 Task: Search one way flight ticket for 2 adults, 4 children and 1 infant on lap in business from Bethel: Bethel Airport(also Seebethel Seaplane Base) to Wilmington: Wilmington International Airport on 8-6-2023. Choice of flights is JetBlue. Price is upto 20000. Outbound departure time preference is 4:00.
Action: Mouse moved to (361, 302)
Screenshot: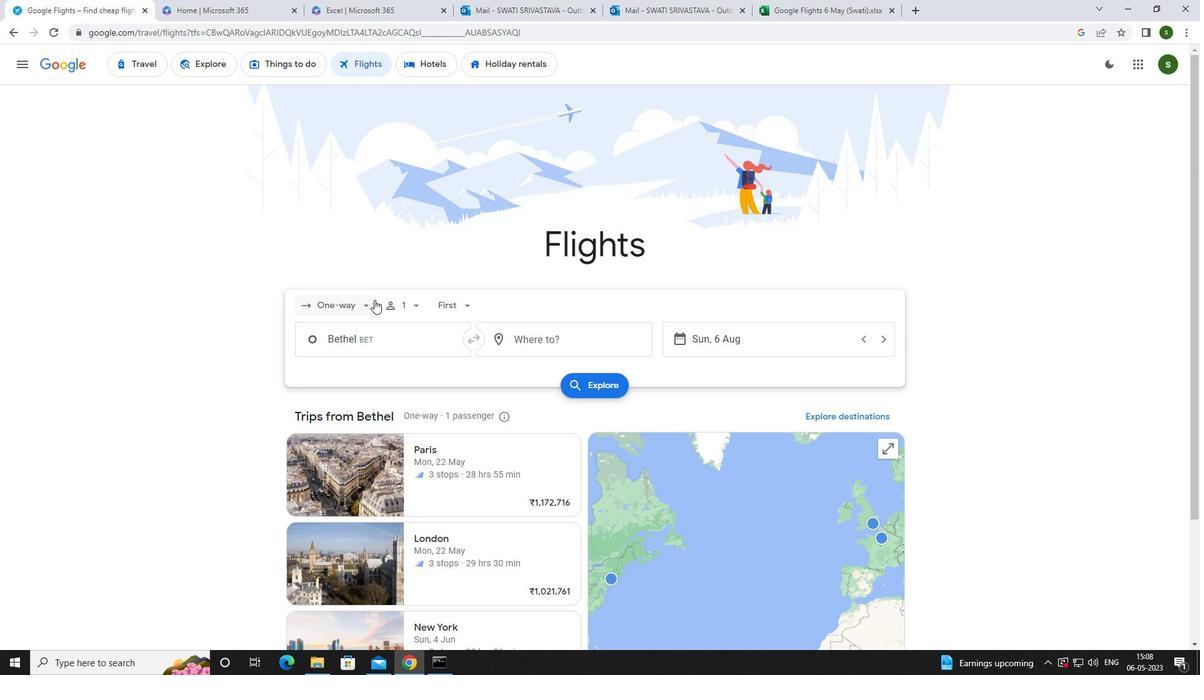 
Action: Mouse pressed left at (361, 302)
Screenshot: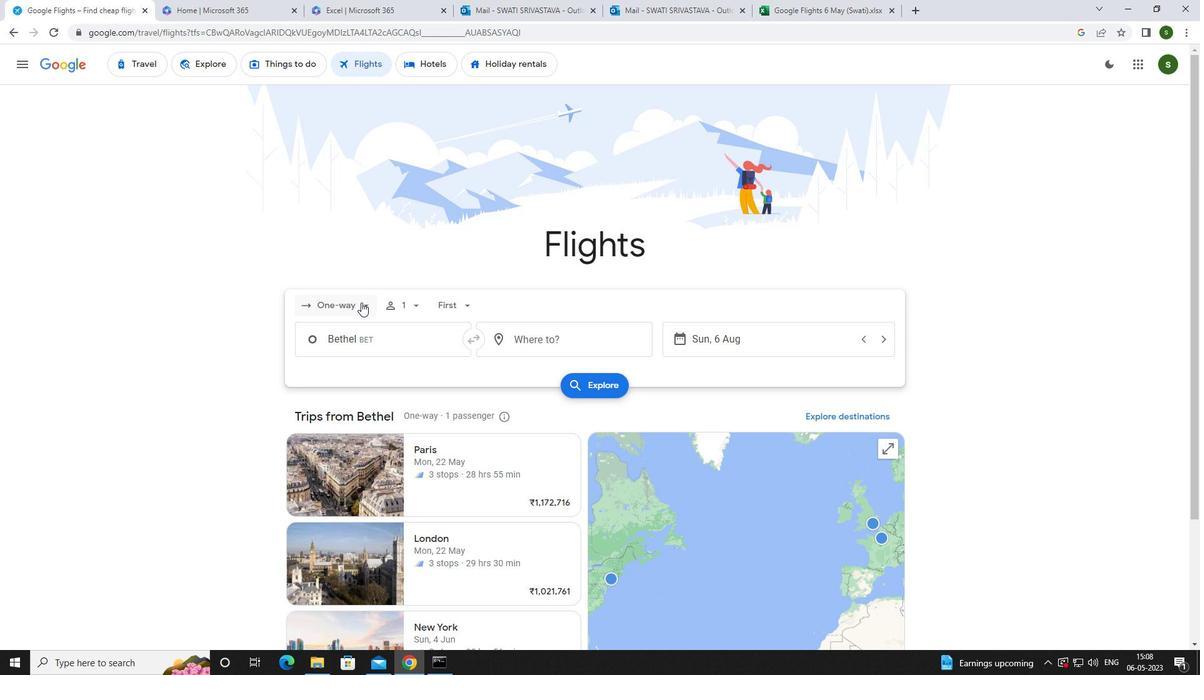 
Action: Mouse moved to (357, 363)
Screenshot: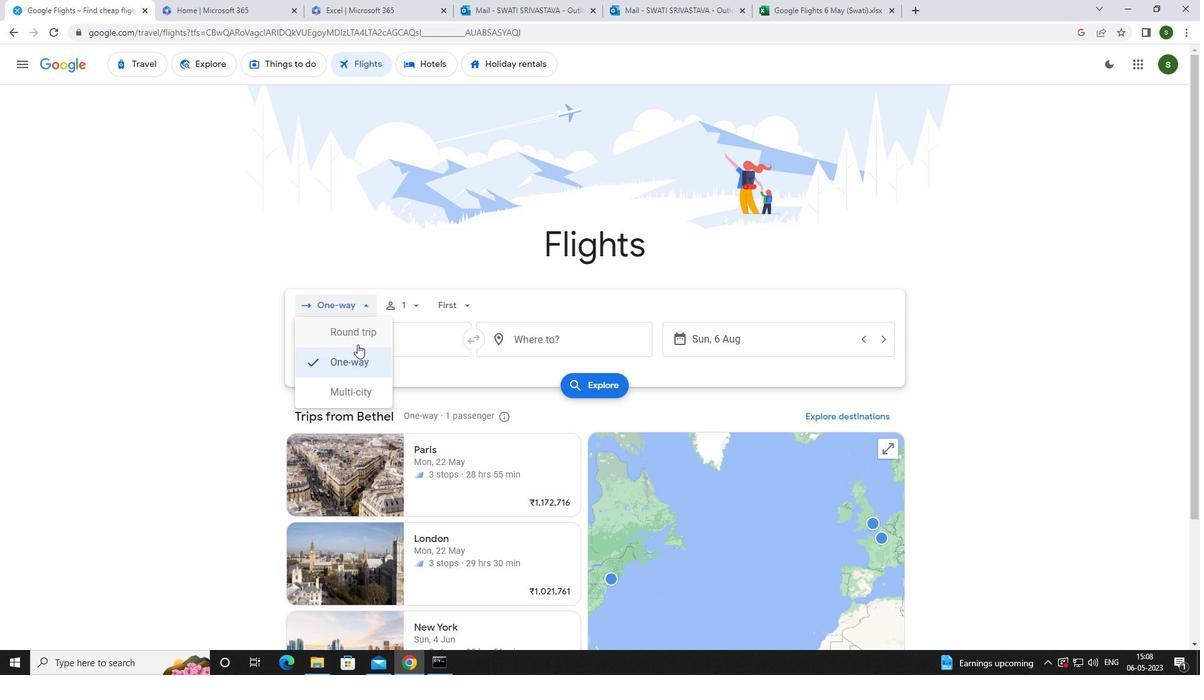 
Action: Mouse pressed left at (357, 363)
Screenshot: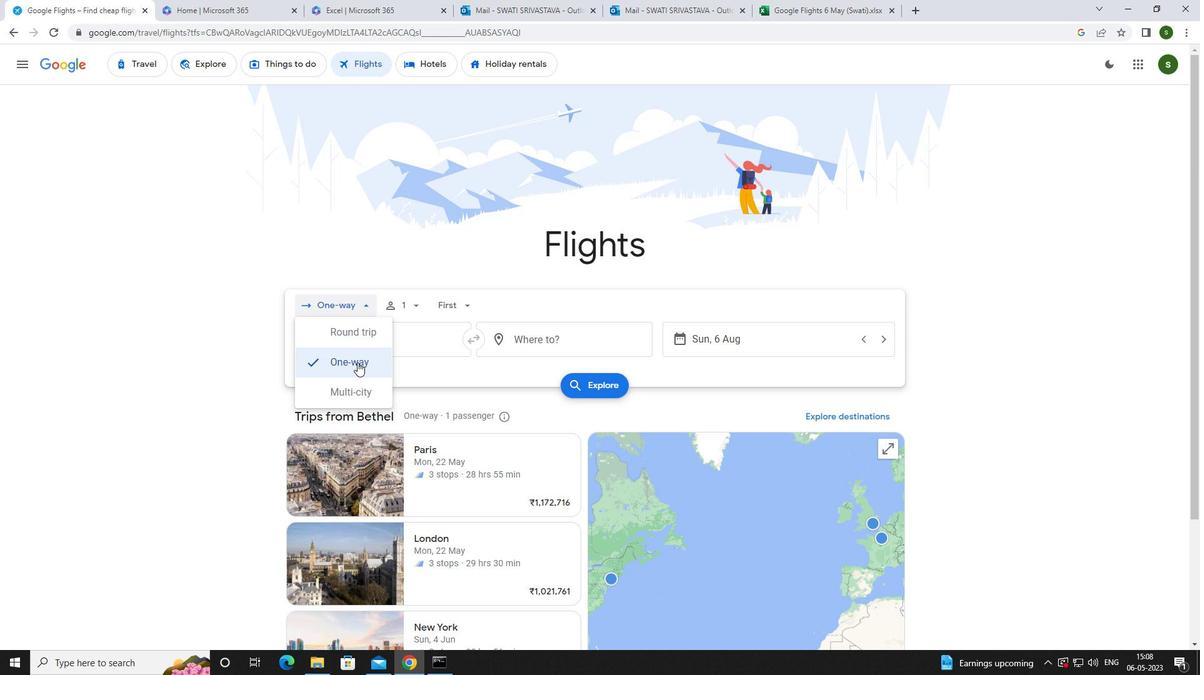 
Action: Mouse moved to (420, 308)
Screenshot: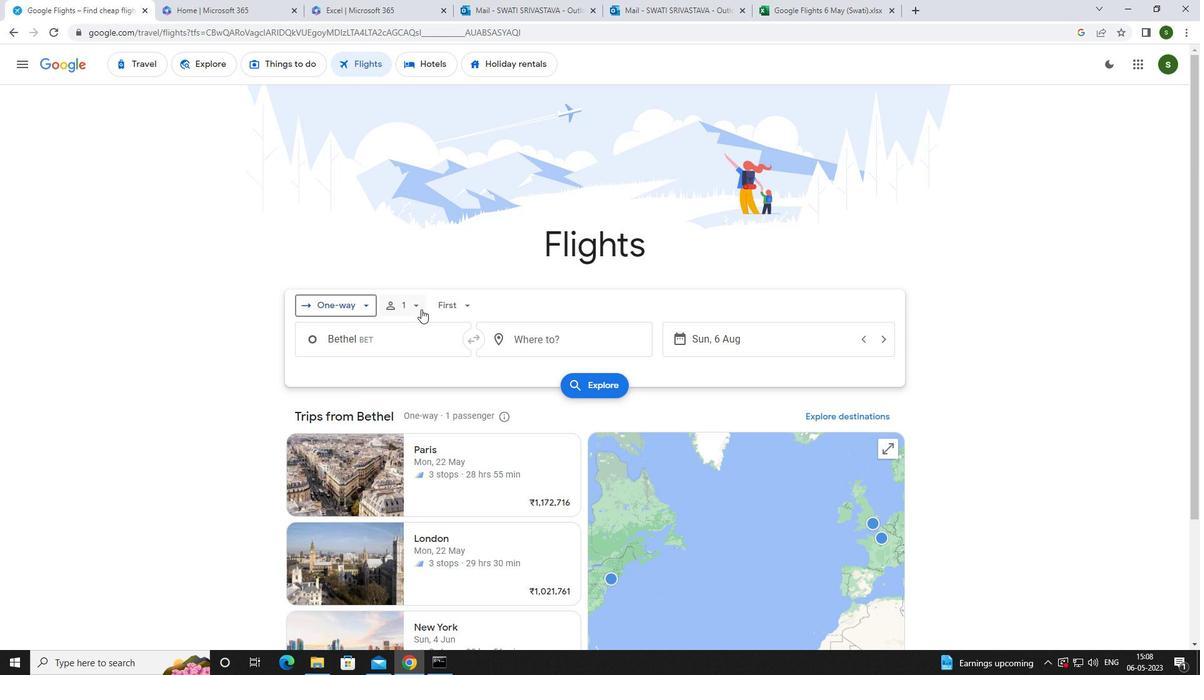 
Action: Mouse pressed left at (420, 308)
Screenshot: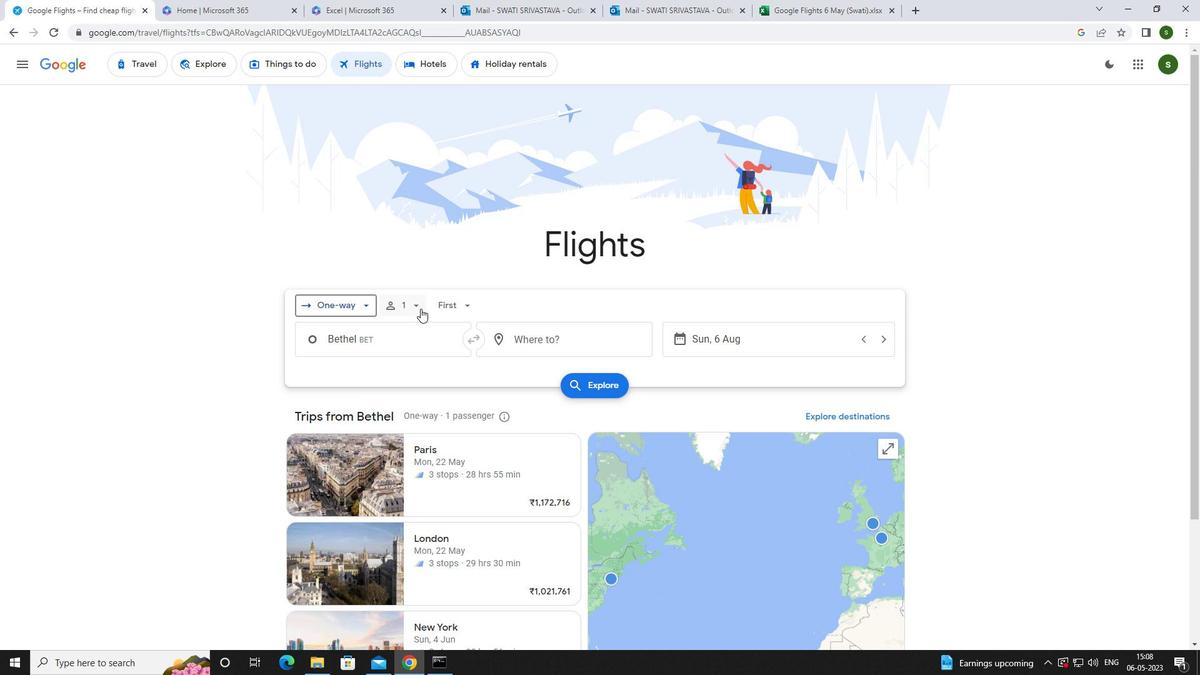 
Action: Mouse moved to (508, 335)
Screenshot: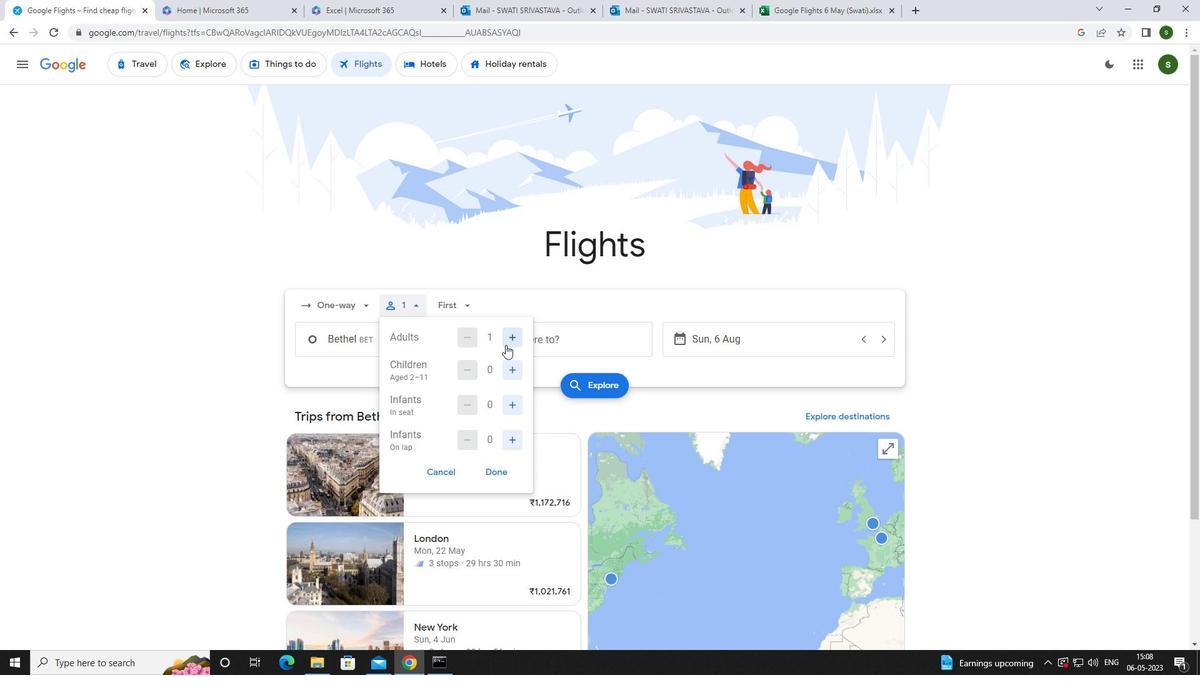 
Action: Mouse pressed left at (508, 335)
Screenshot: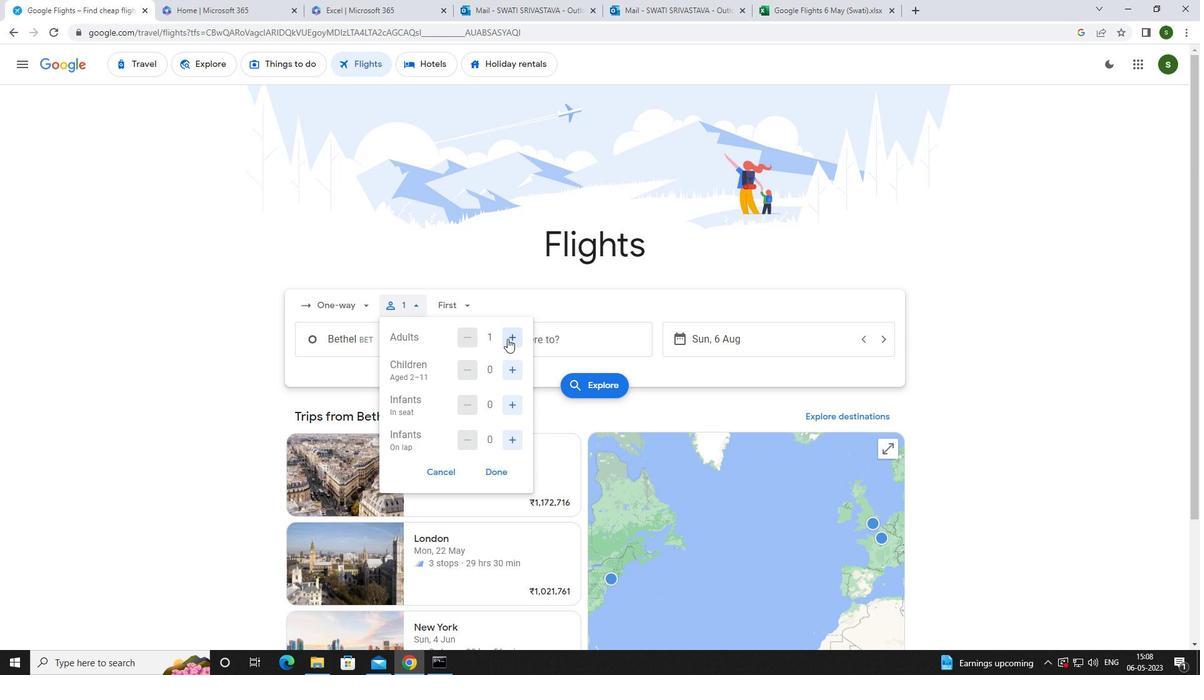 
Action: Mouse moved to (513, 364)
Screenshot: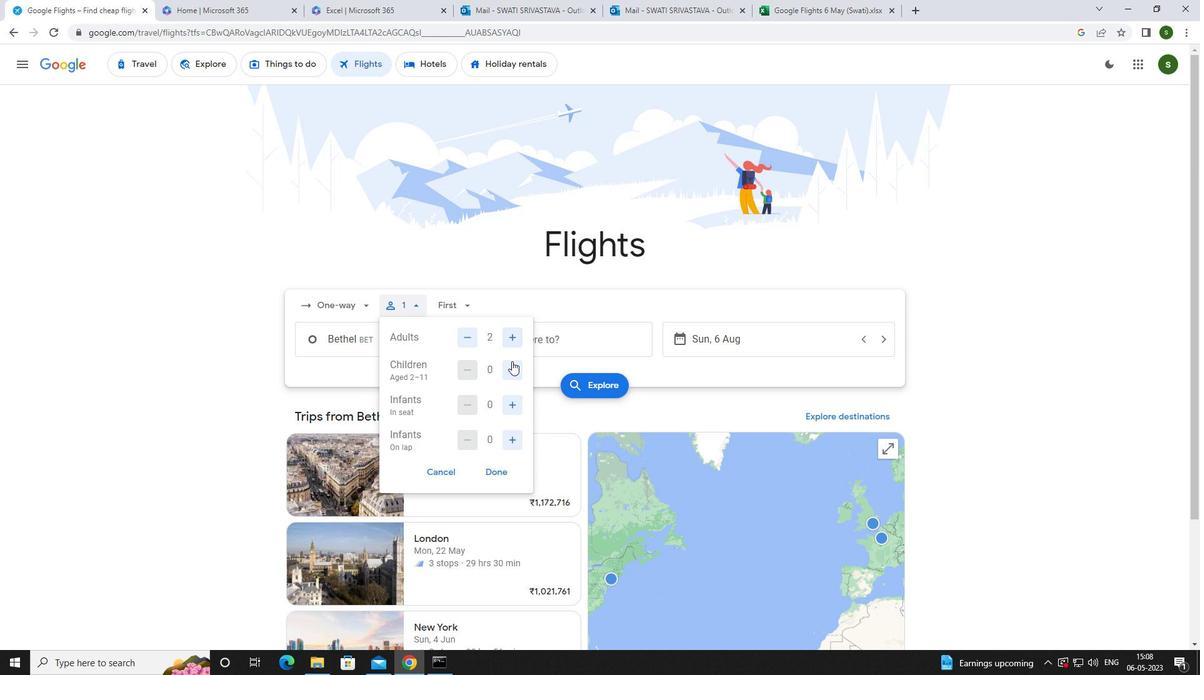 
Action: Mouse pressed left at (513, 364)
Screenshot: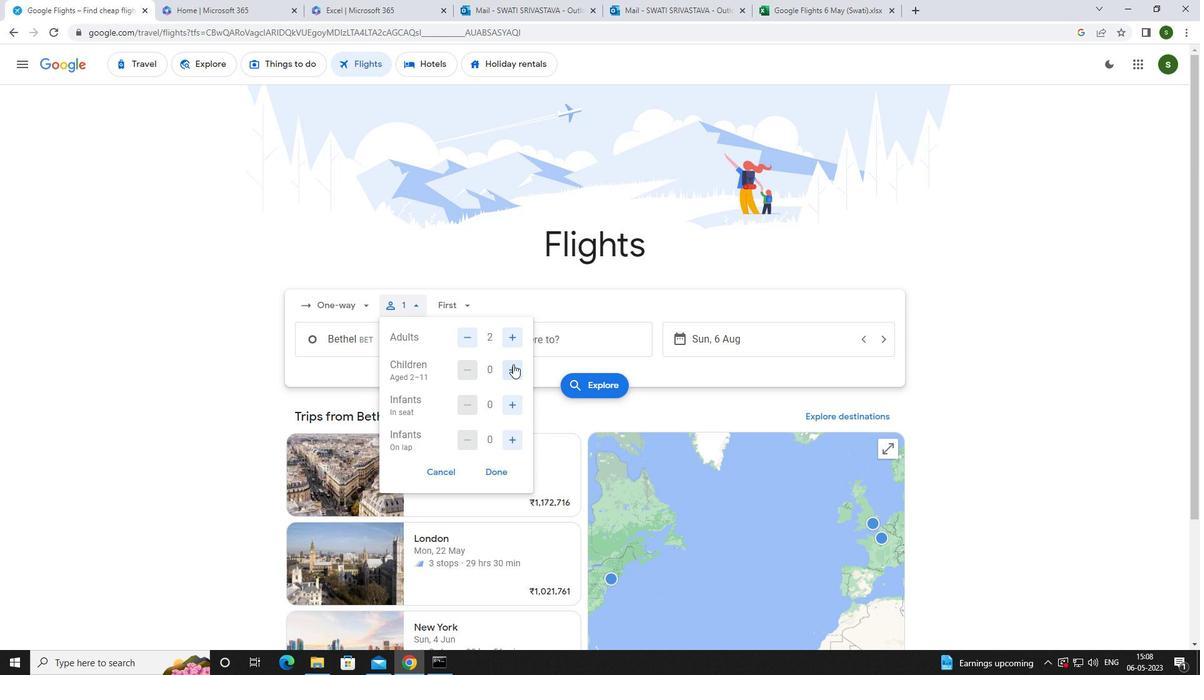
Action: Mouse pressed left at (513, 364)
Screenshot: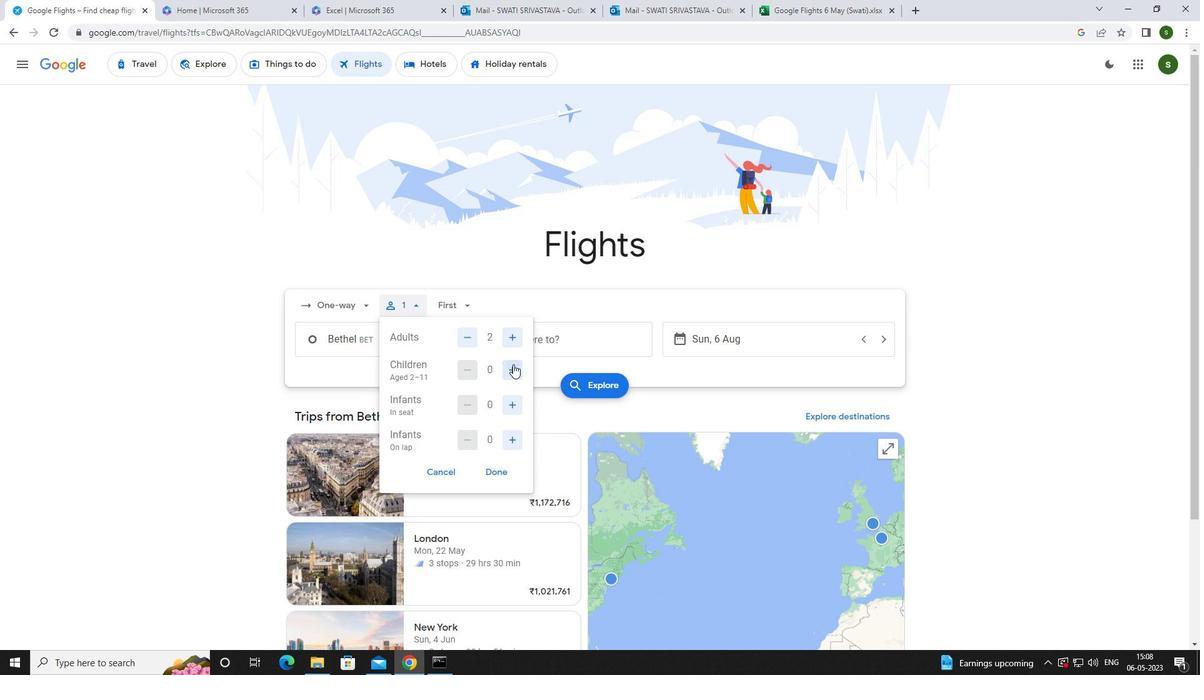 
Action: Mouse pressed left at (513, 364)
Screenshot: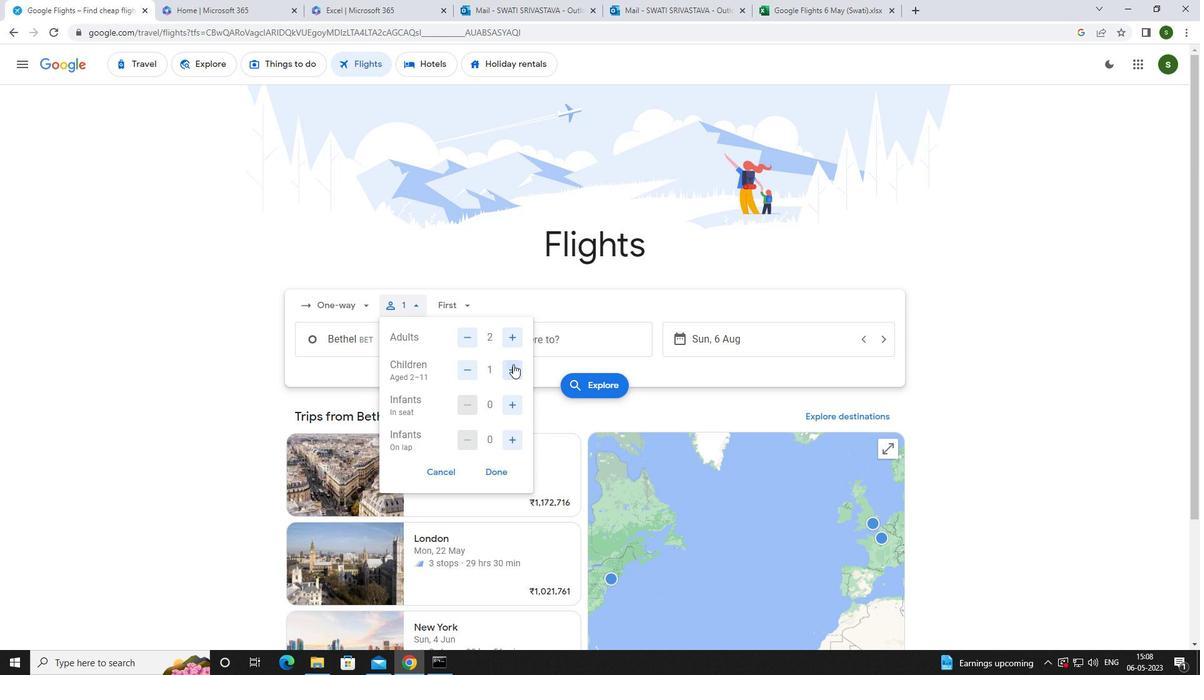 
Action: Mouse pressed left at (513, 364)
Screenshot: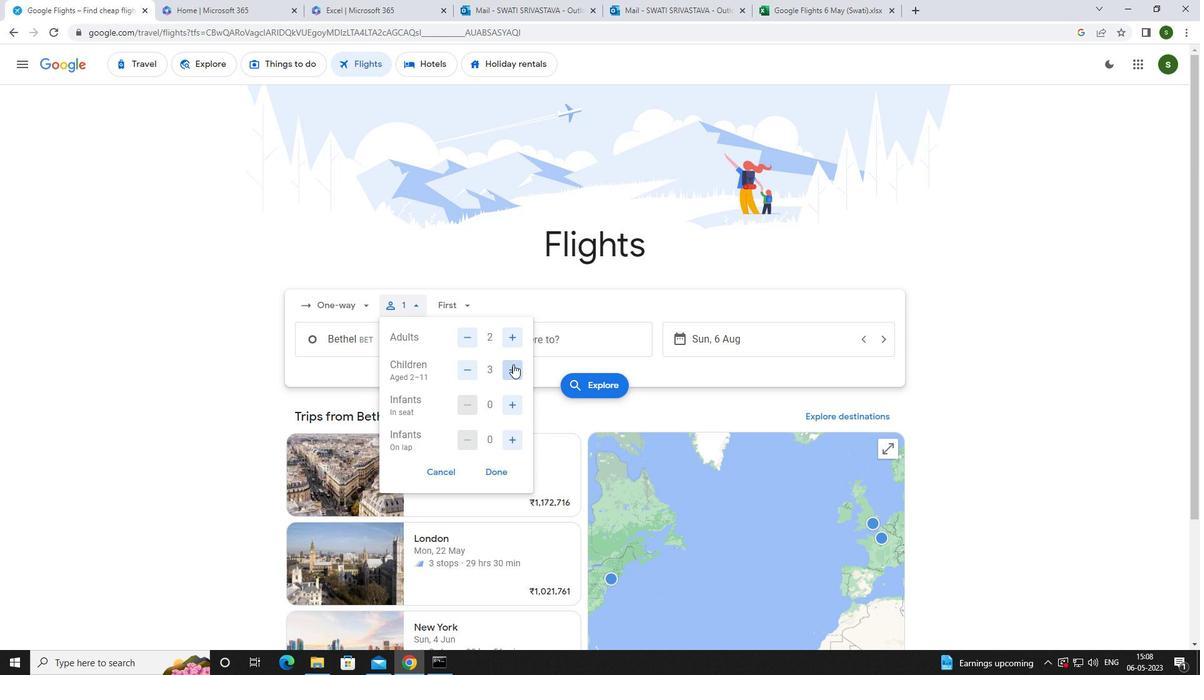 
Action: Mouse moved to (505, 437)
Screenshot: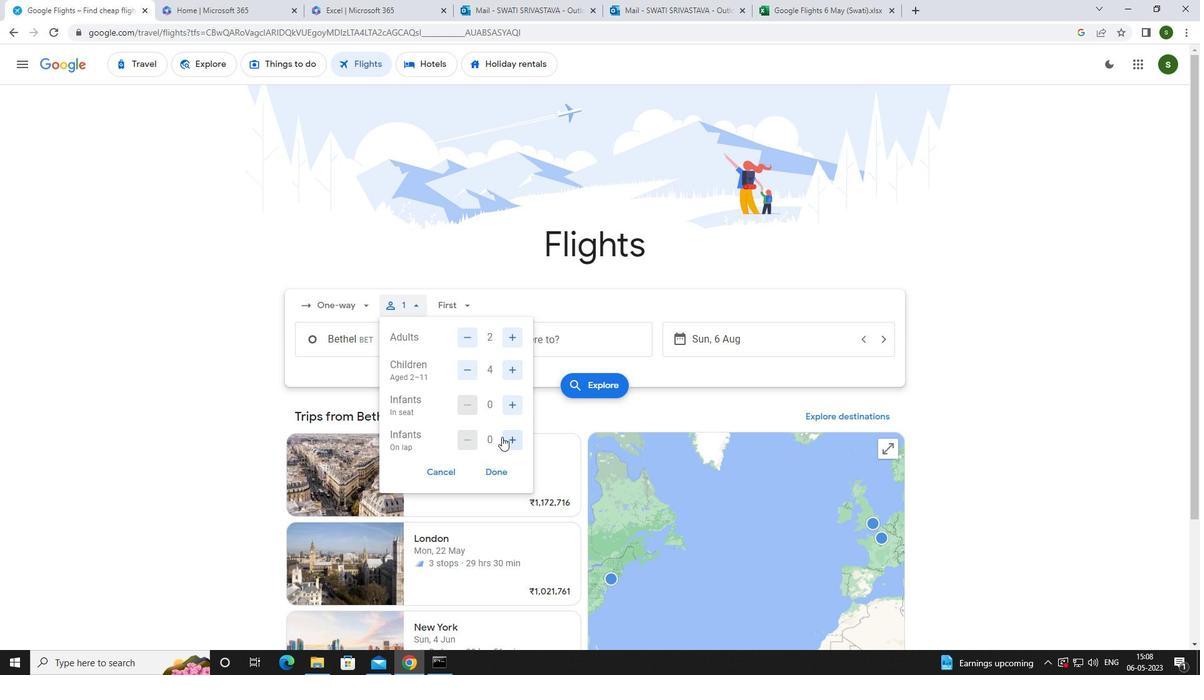 
Action: Mouse pressed left at (505, 437)
Screenshot: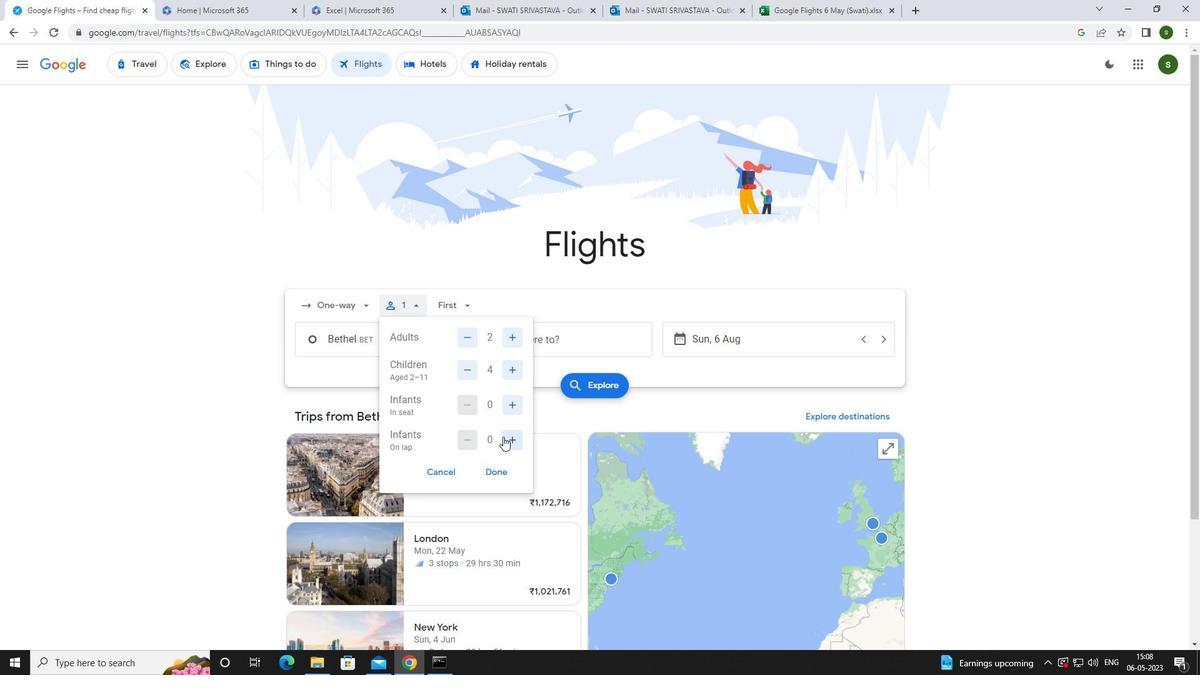 
Action: Mouse moved to (460, 305)
Screenshot: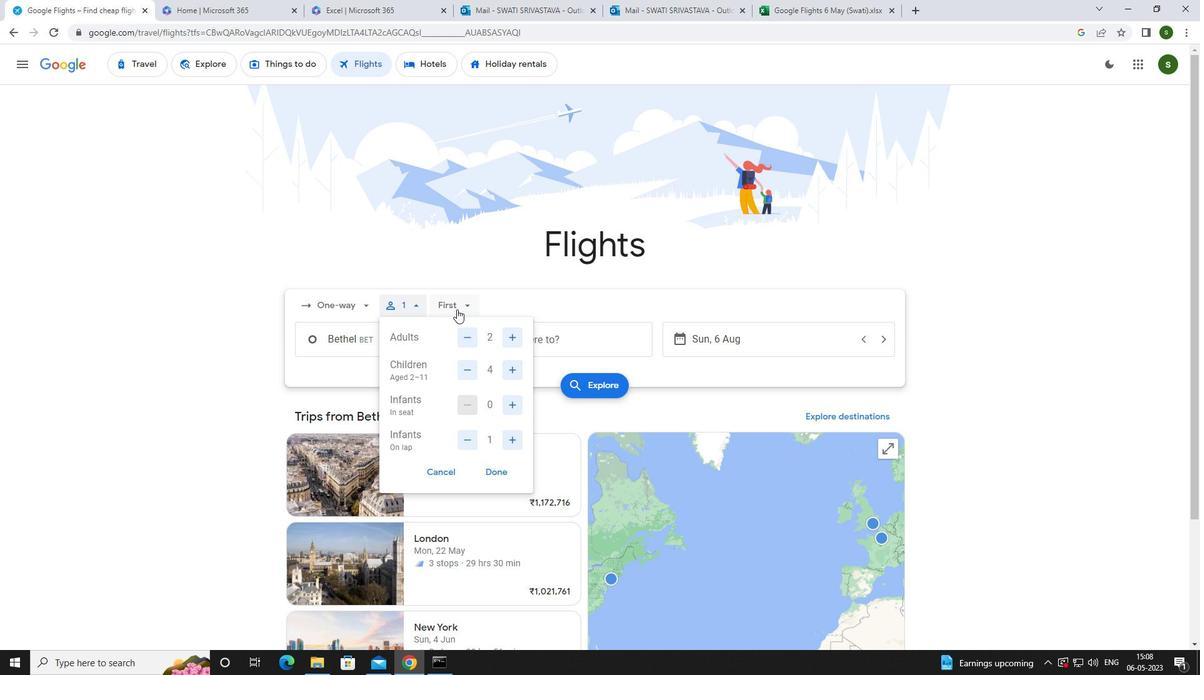 
Action: Mouse pressed left at (460, 305)
Screenshot: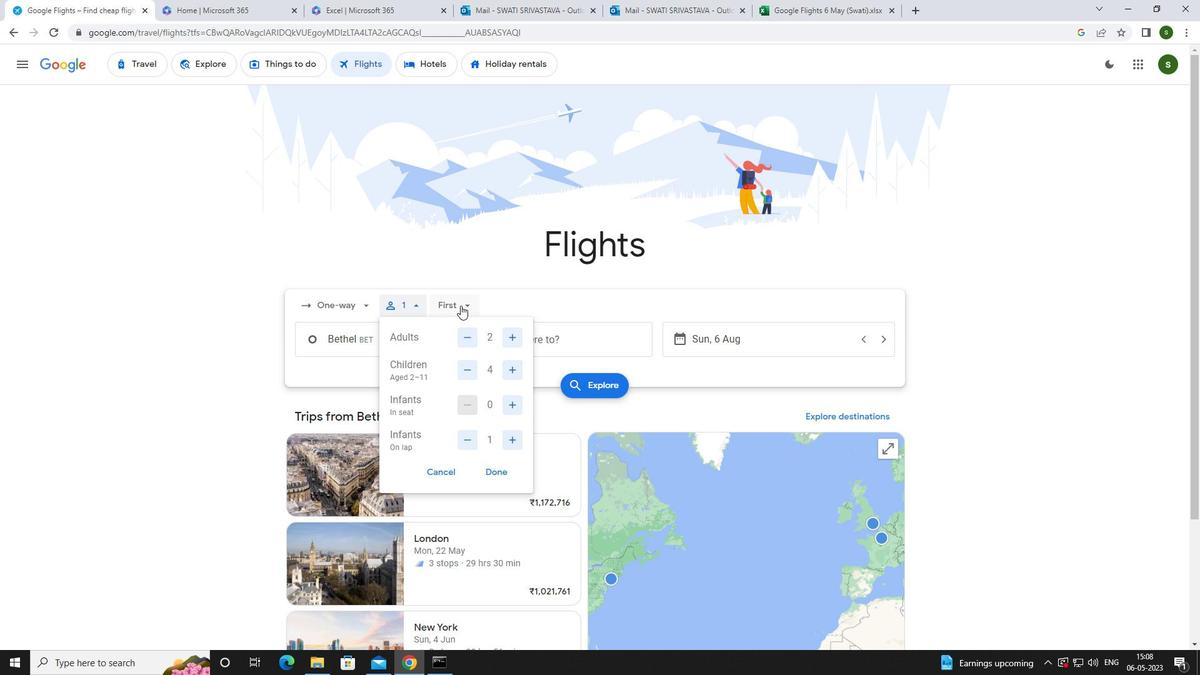 
Action: Mouse moved to (487, 392)
Screenshot: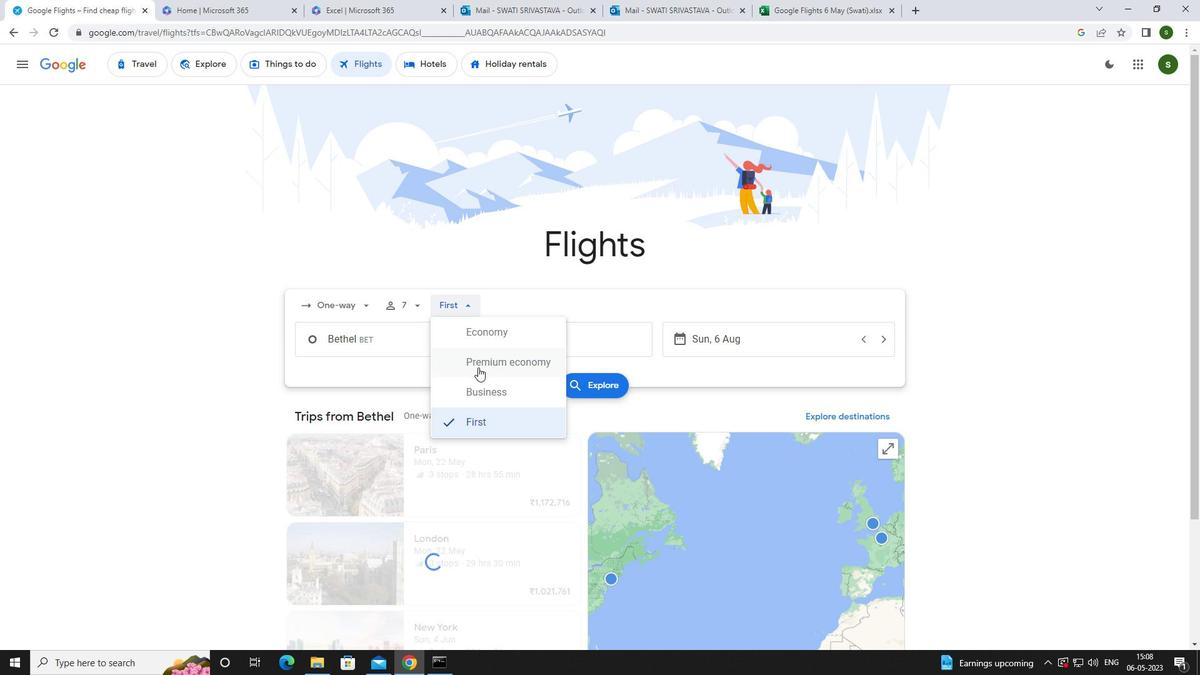 
Action: Mouse pressed left at (487, 392)
Screenshot: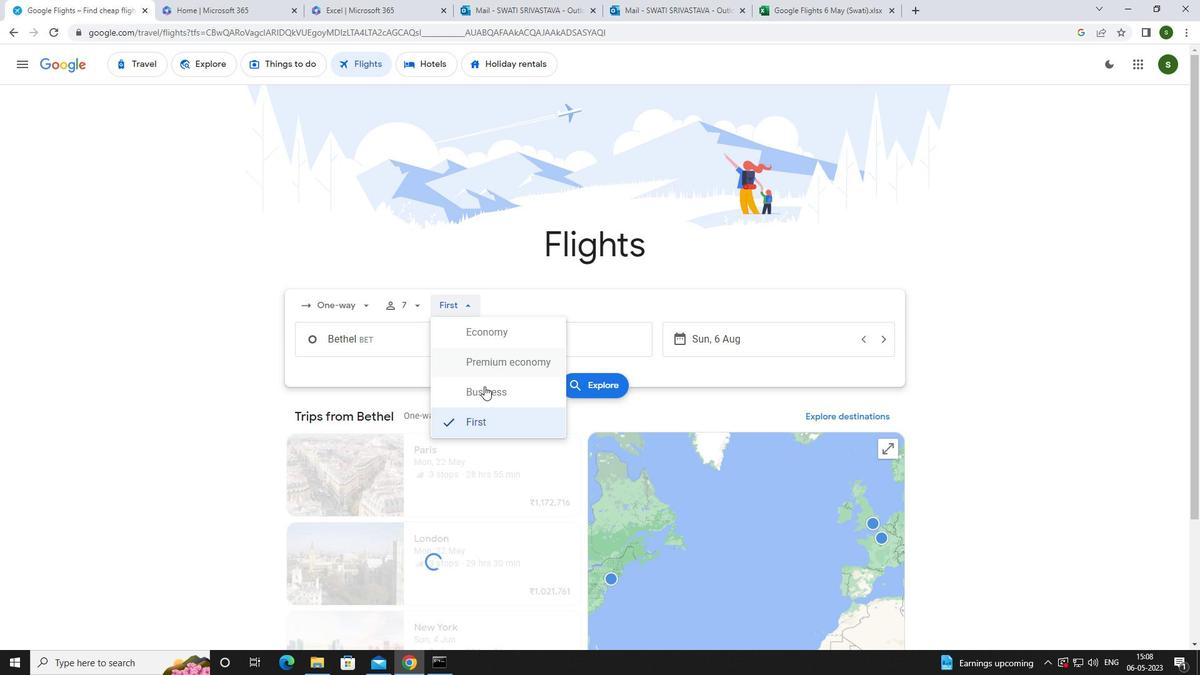
Action: Mouse moved to (433, 347)
Screenshot: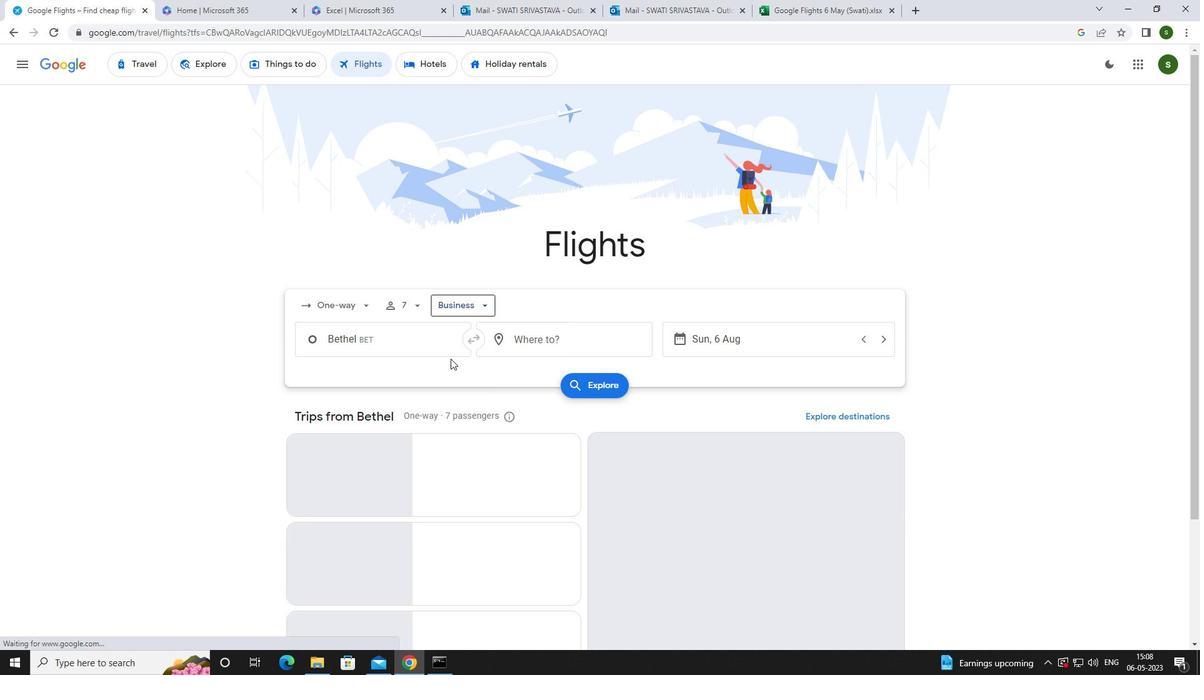 
Action: Mouse pressed left at (433, 347)
Screenshot: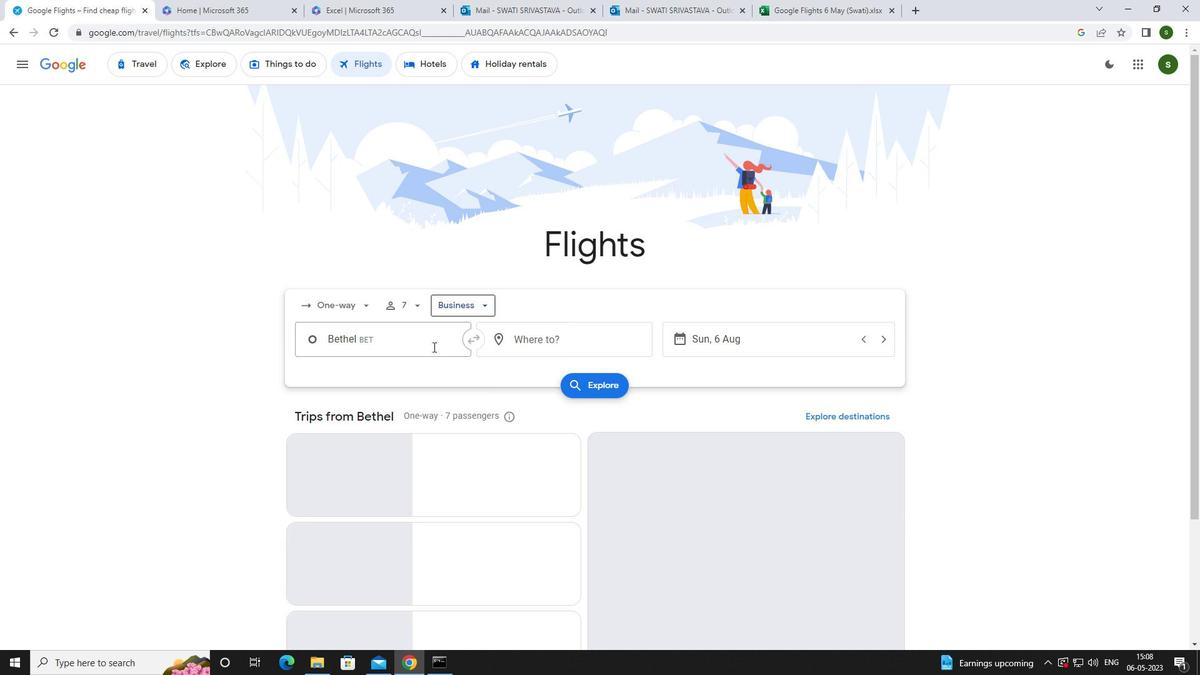 
Action: Mouse moved to (433, 340)
Screenshot: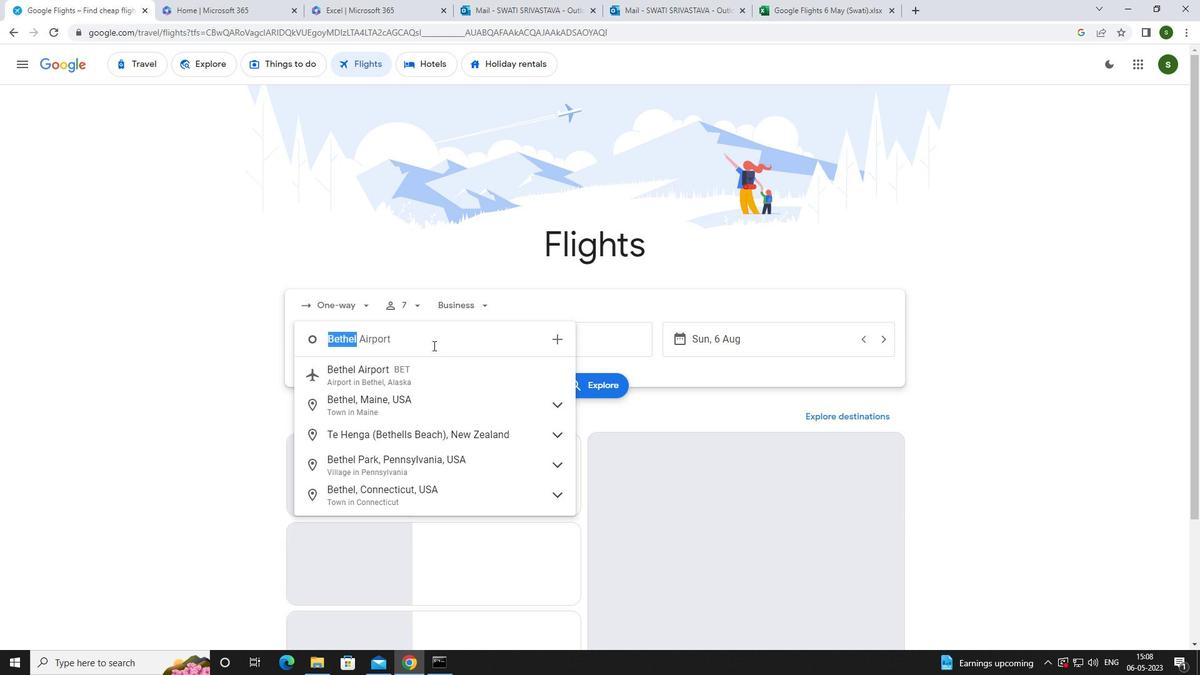 
Action: Key pressed <Key.caps_lock>b<Key.caps_lock>et
Screenshot: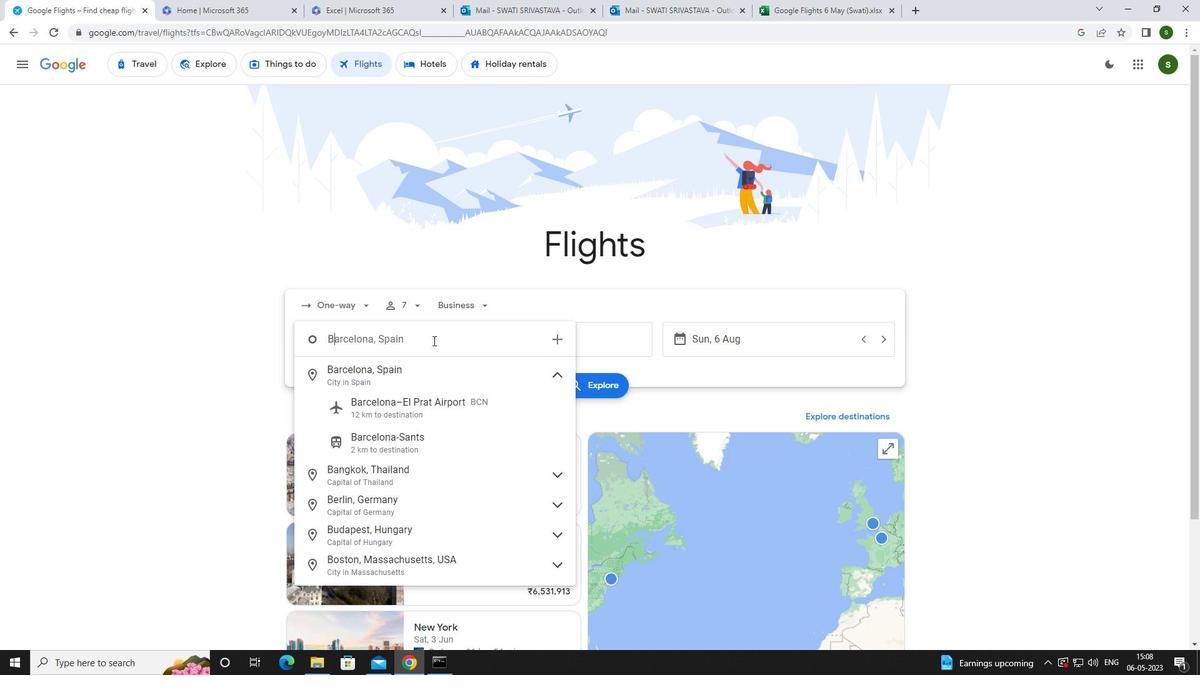 
Action: Mouse moved to (433, 340)
Screenshot: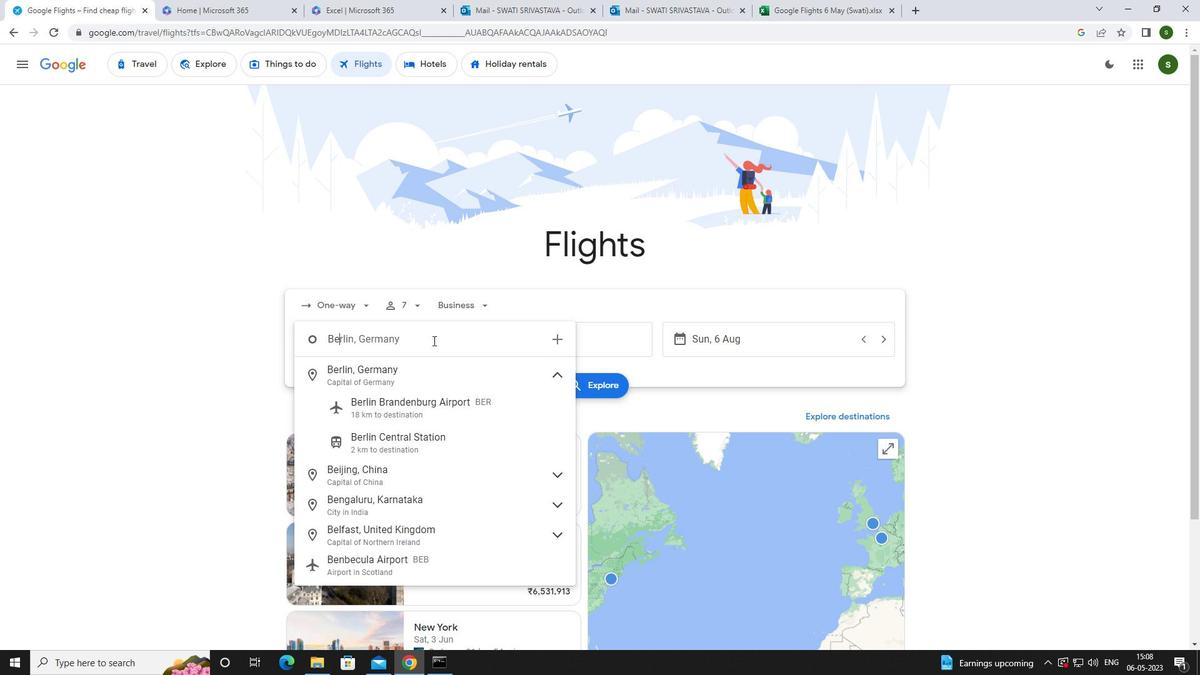 
Action: Key pressed hel
Screenshot: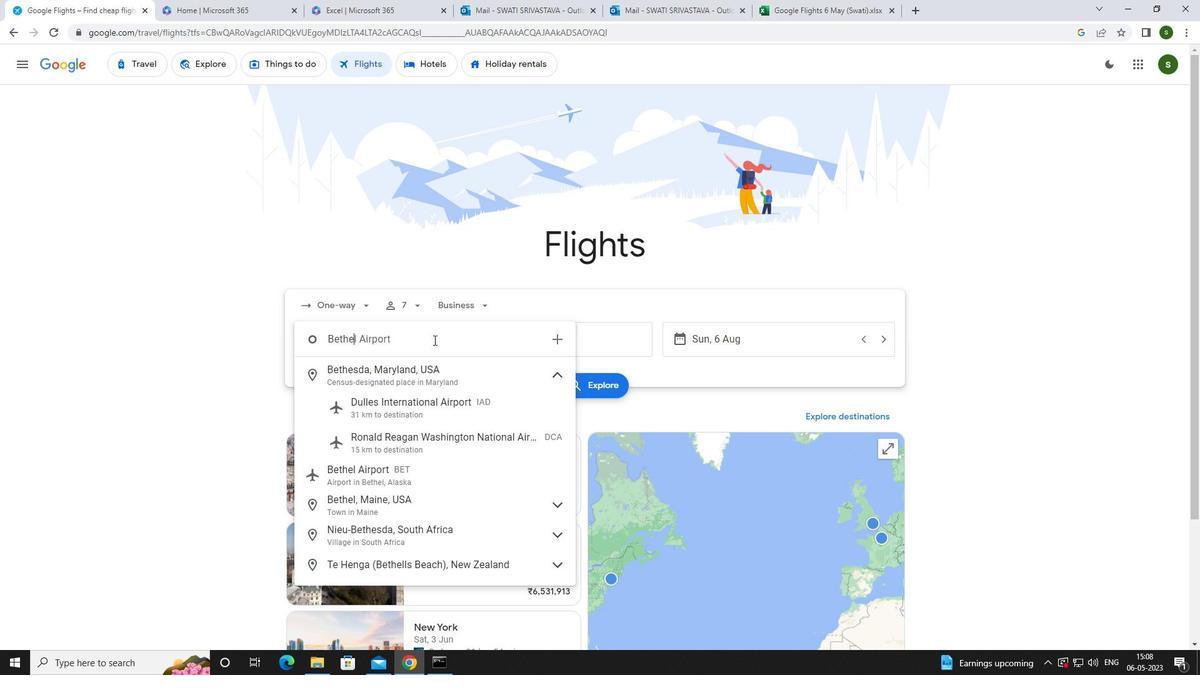
Action: Mouse moved to (449, 387)
Screenshot: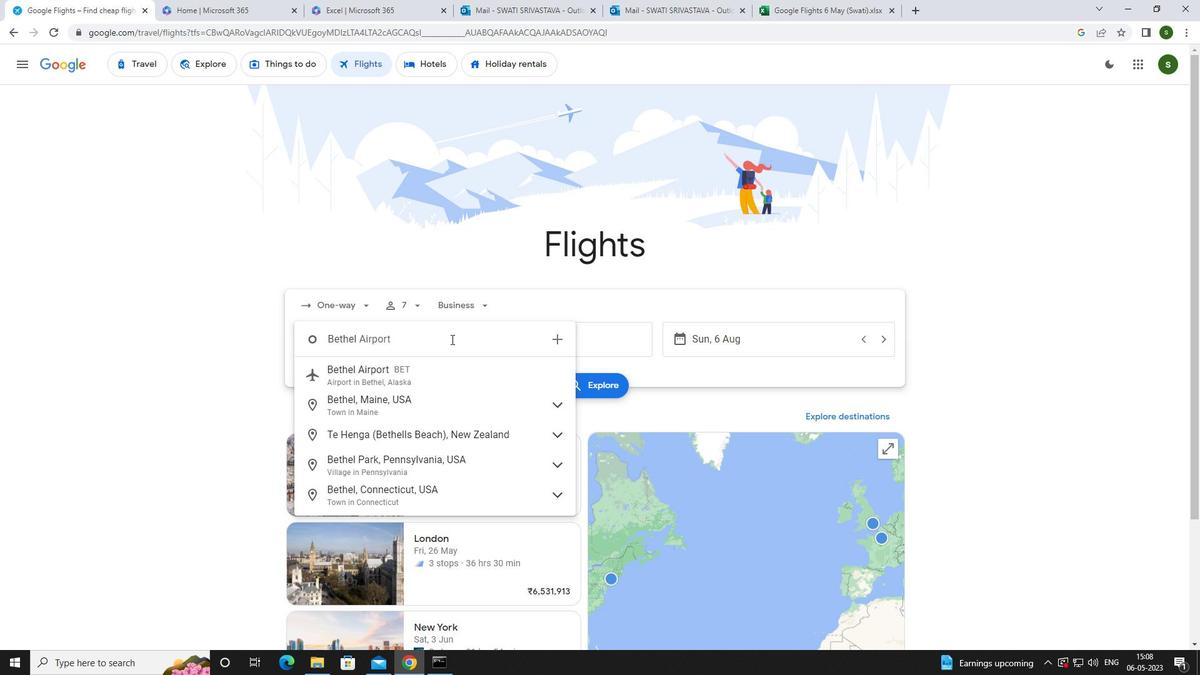 
Action: Mouse pressed left at (449, 387)
Screenshot: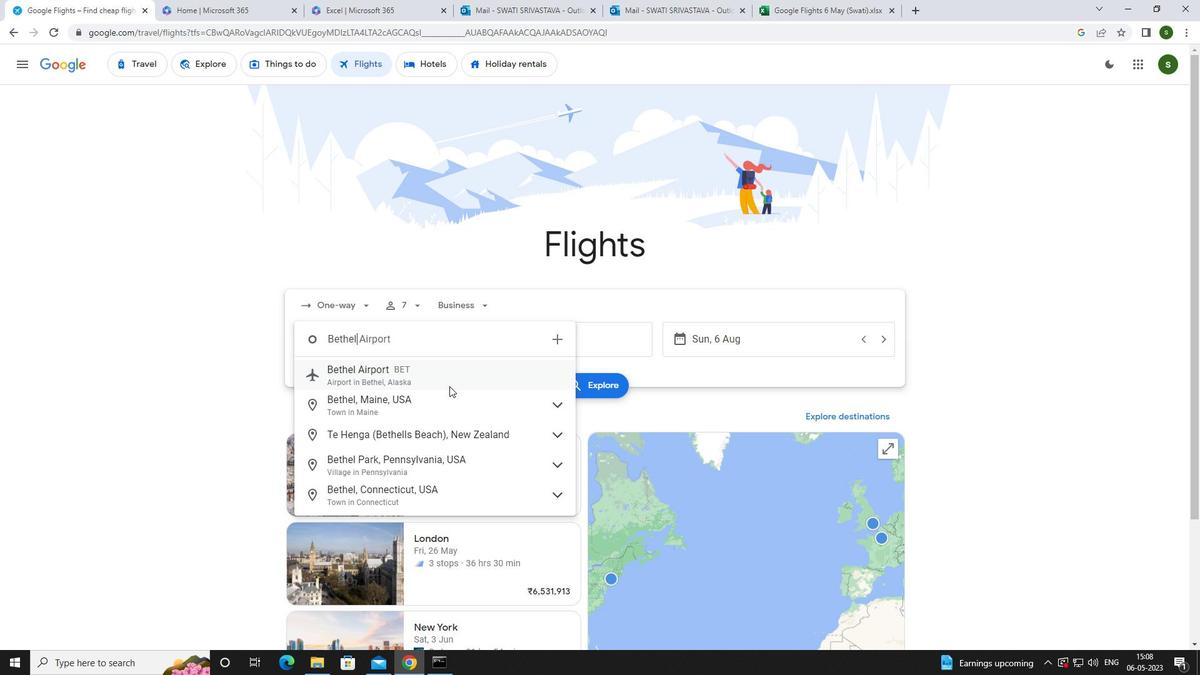 
Action: Mouse moved to (563, 349)
Screenshot: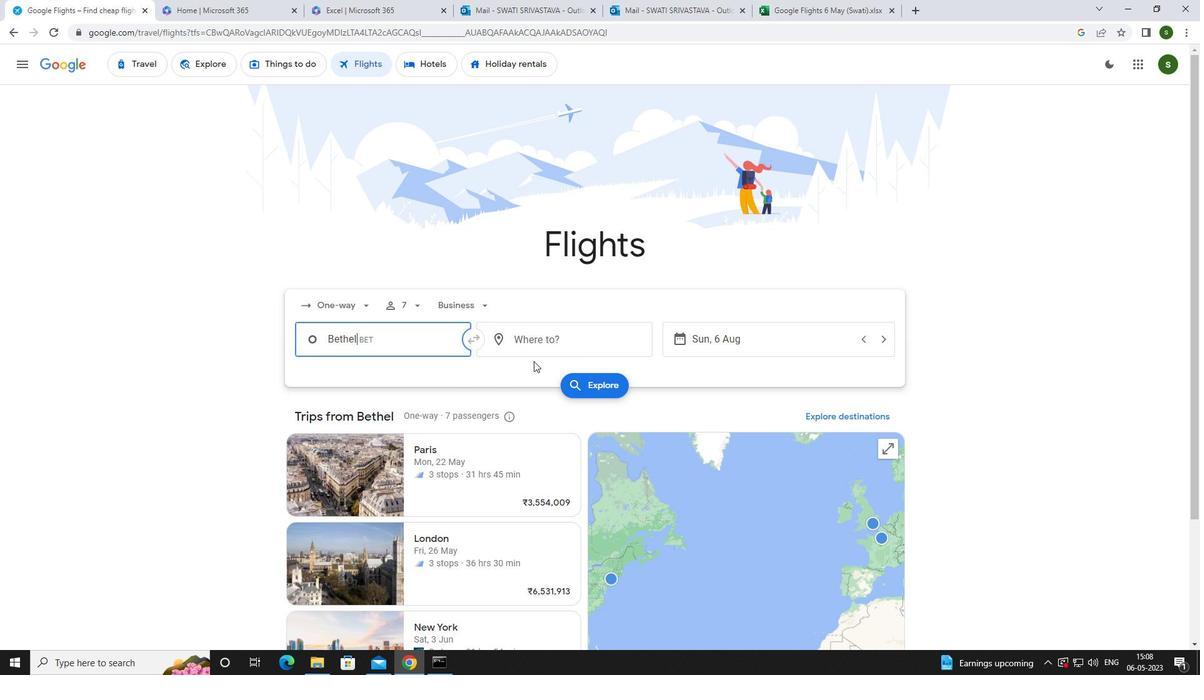 
Action: Mouse pressed left at (563, 349)
Screenshot: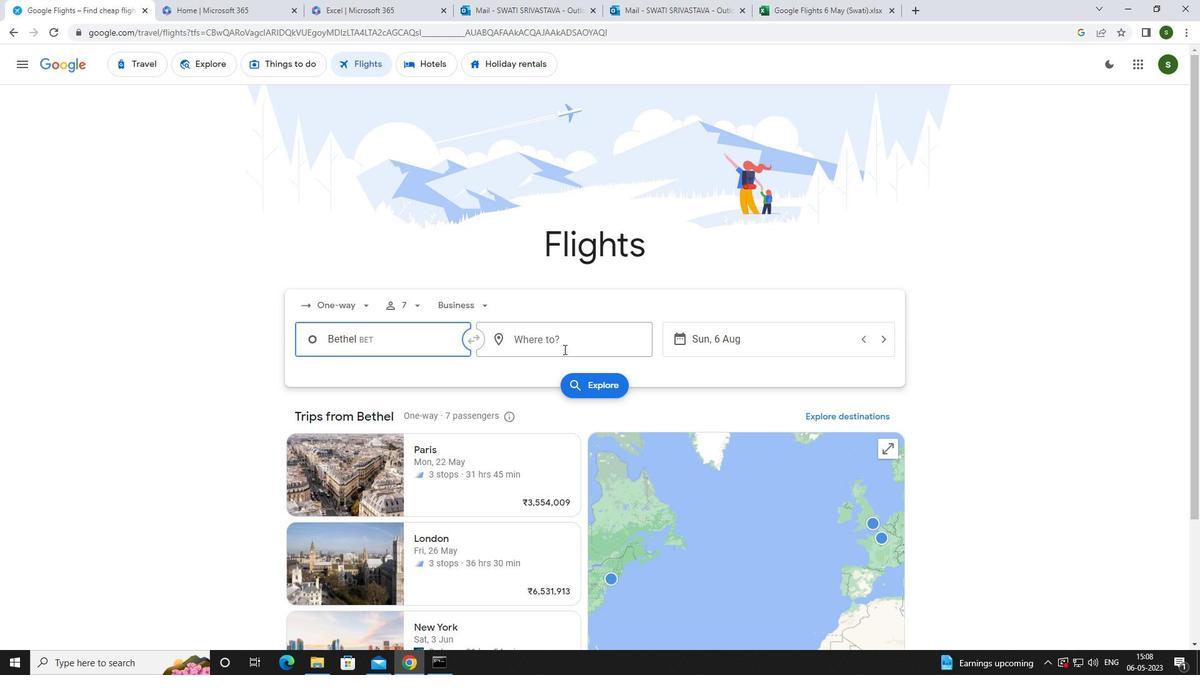 
Action: Key pressed <Key.caps_lock>w<Key.caps_lock>ilmin
Screenshot: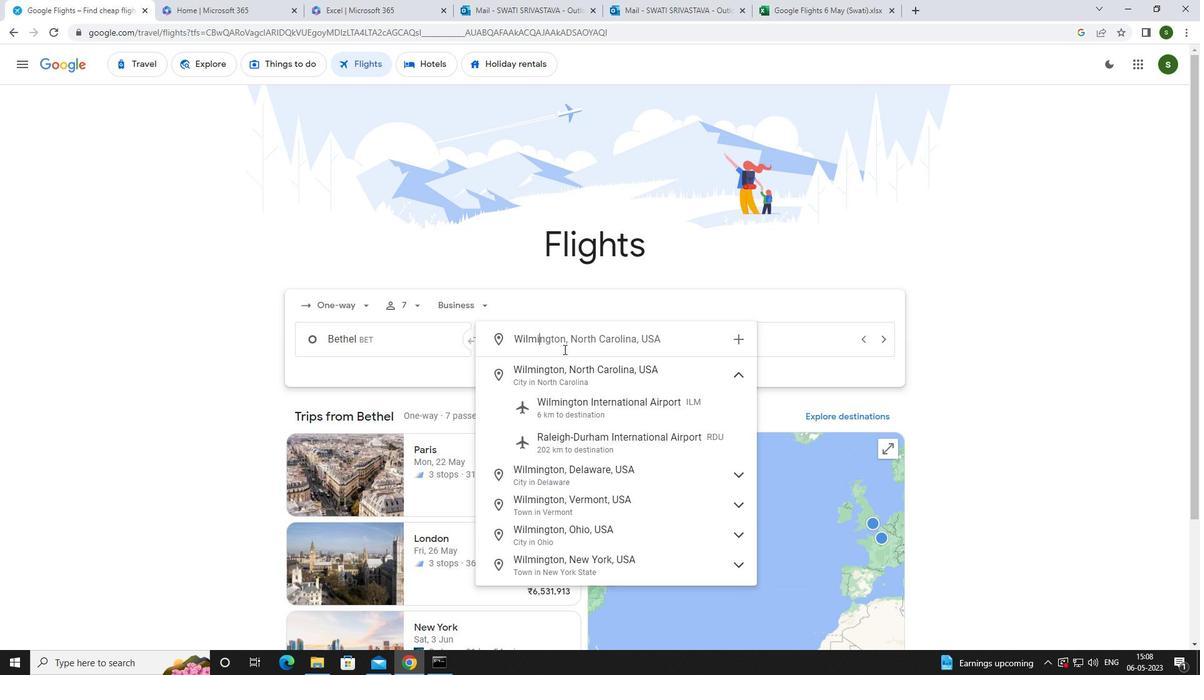 
Action: Mouse moved to (568, 404)
Screenshot: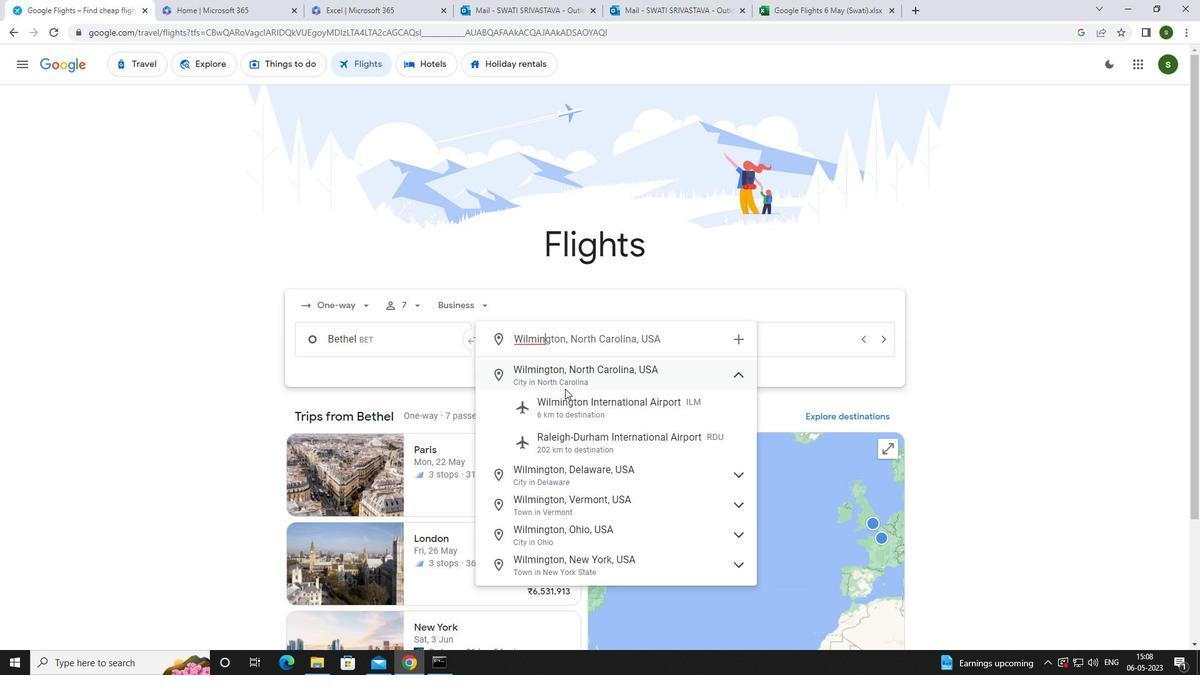
Action: Mouse pressed left at (568, 404)
Screenshot: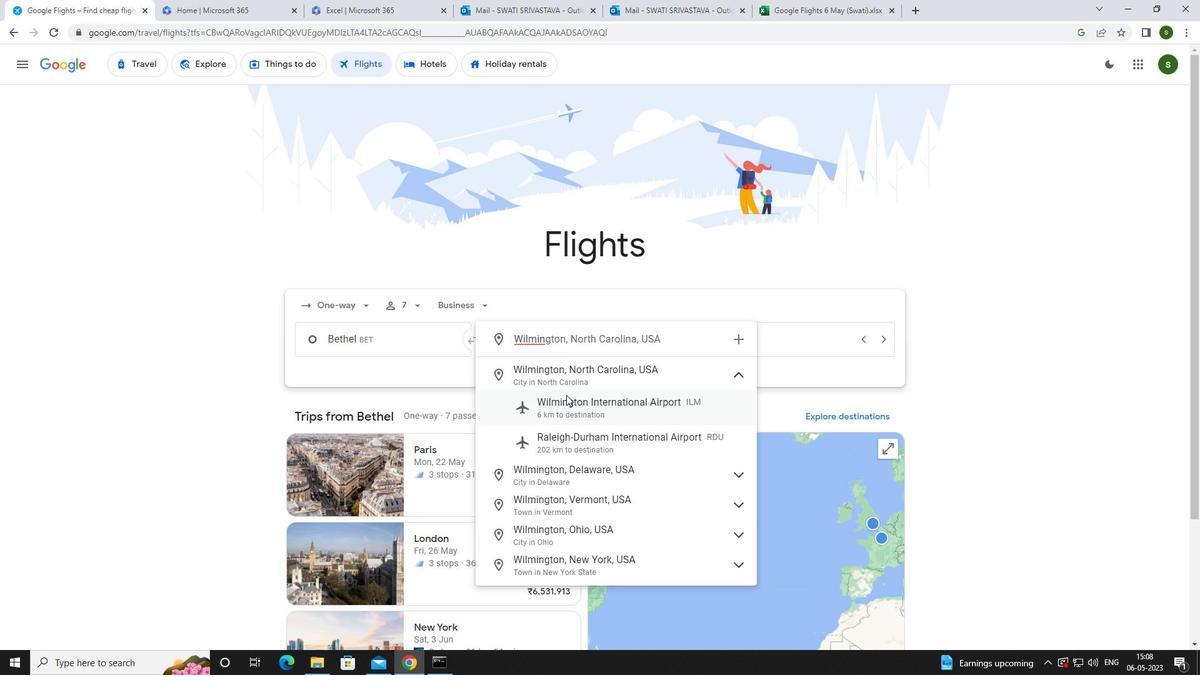 
Action: Mouse moved to (754, 337)
Screenshot: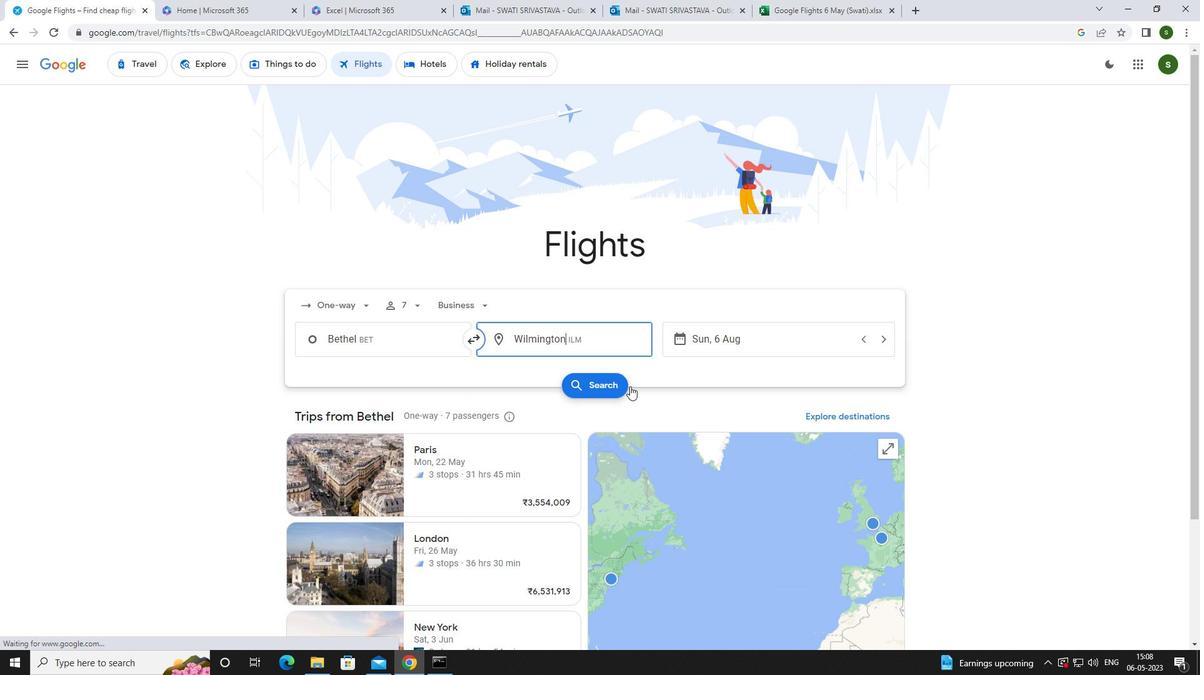 
Action: Mouse pressed left at (754, 337)
Screenshot: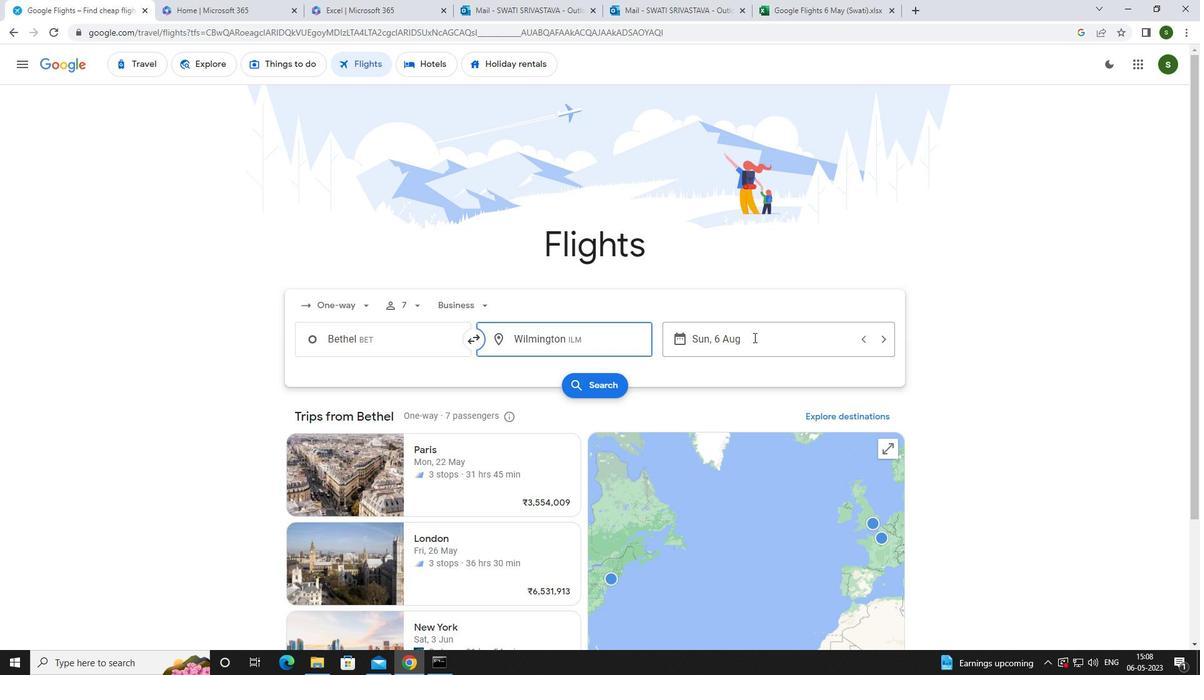 
Action: Mouse moved to (444, 455)
Screenshot: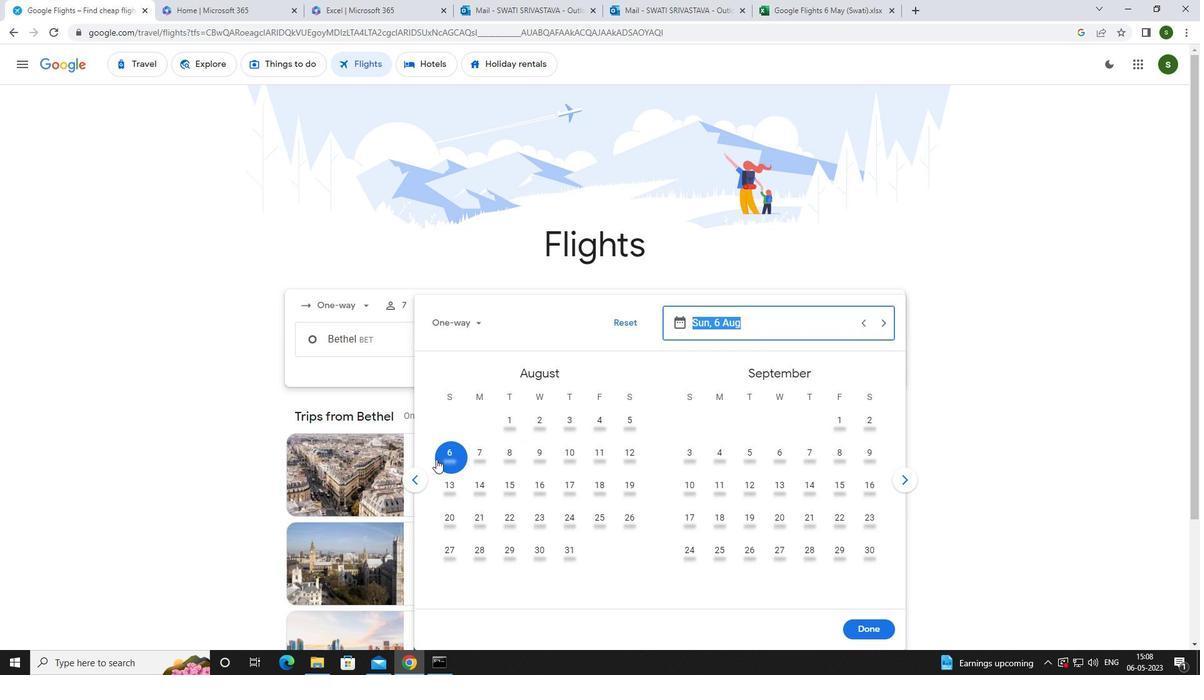
Action: Mouse pressed left at (444, 455)
Screenshot: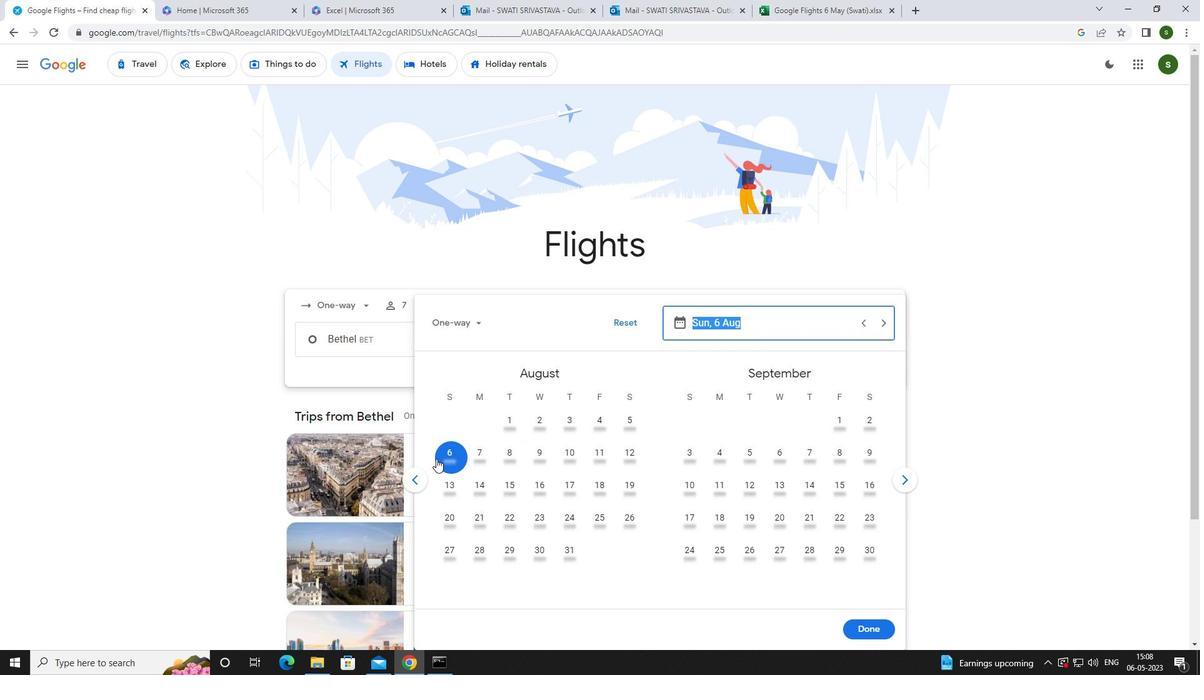 
Action: Mouse moved to (847, 620)
Screenshot: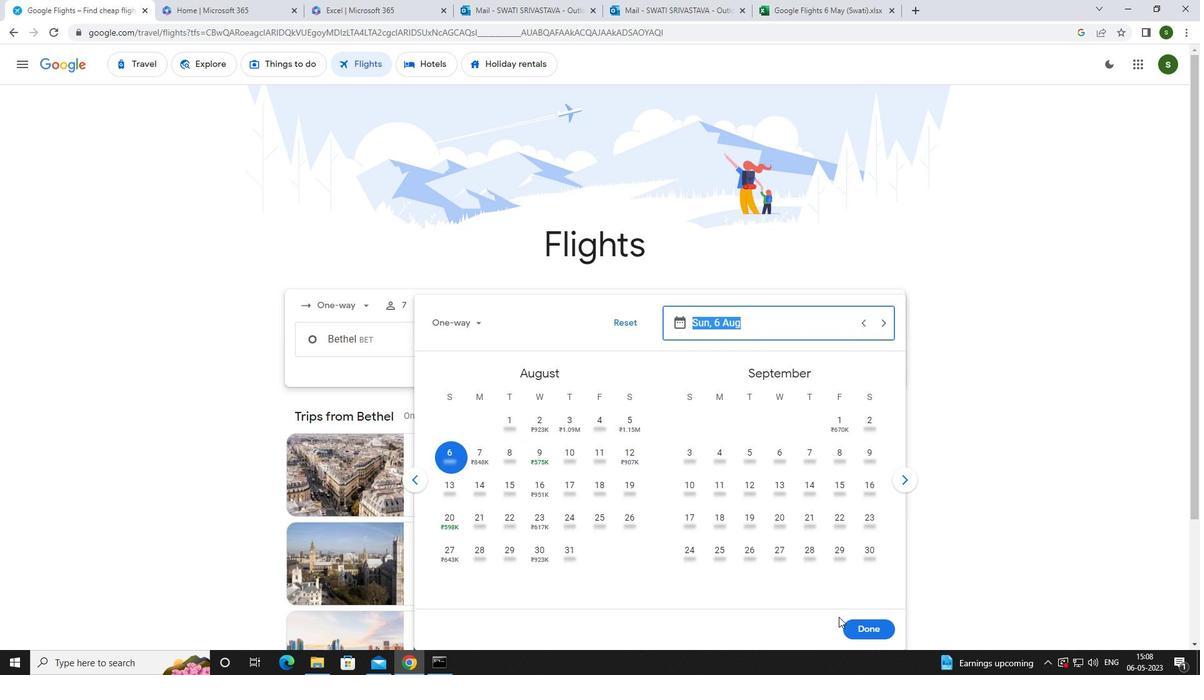 
Action: Mouse pressed left at (847, 620)
Screenshot: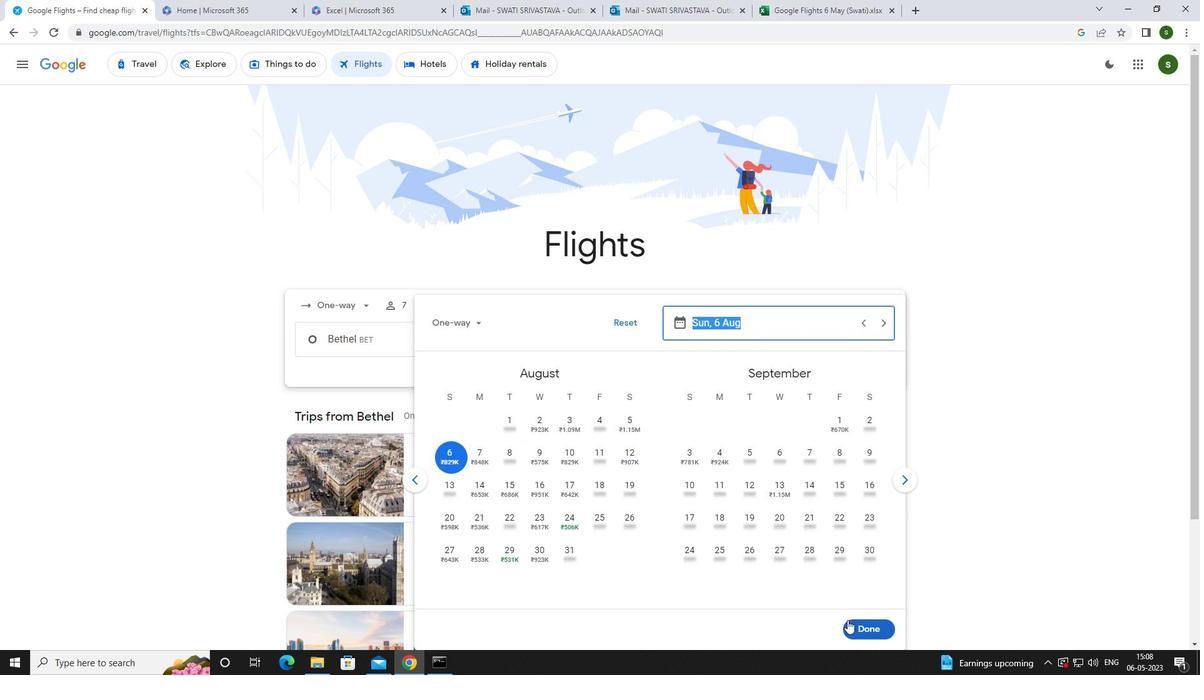 
Action: Mouse moved to (583, 393)
Screenshot: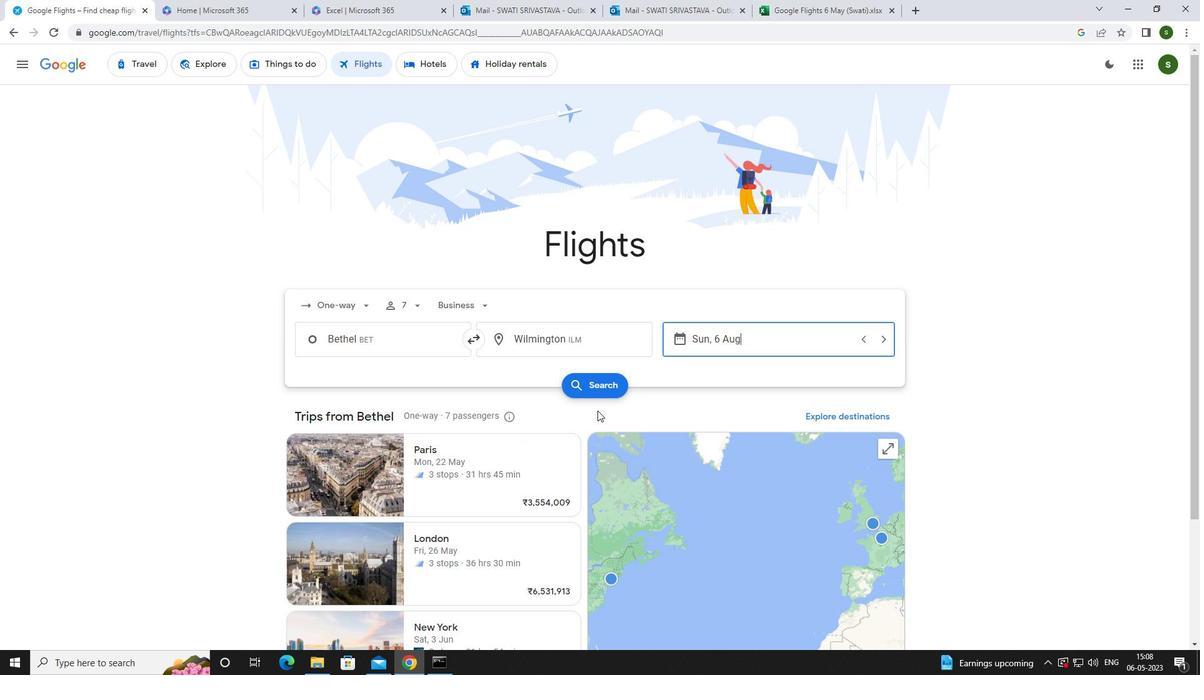 
Action: Mouse pressed left at (583, 393)
Screenshot: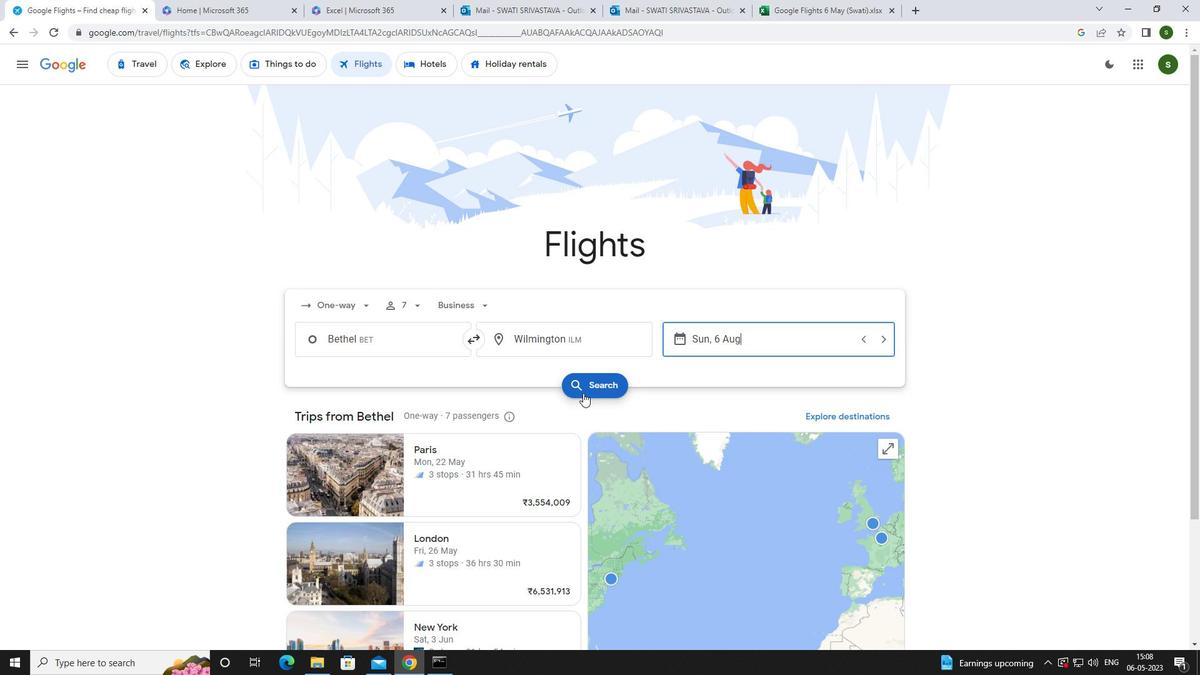 
Action: Mouse moved to (326, 183)
Screenshot: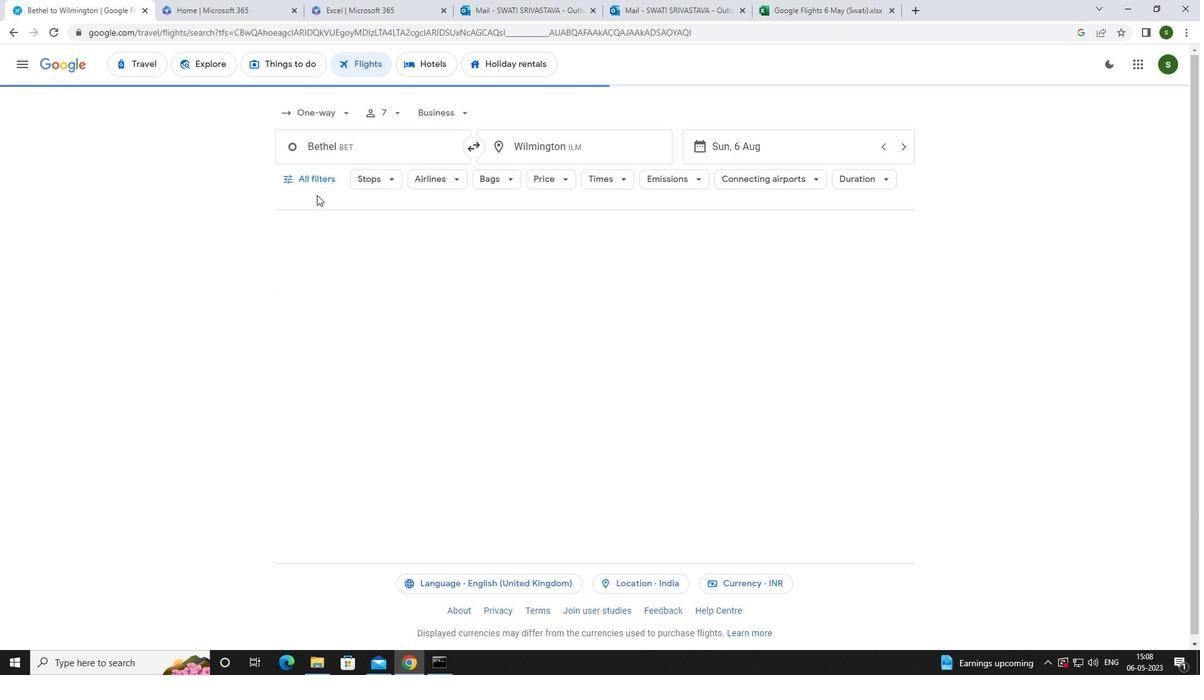 
Action: Mouse pressed left at (326, 183)
Screenshot: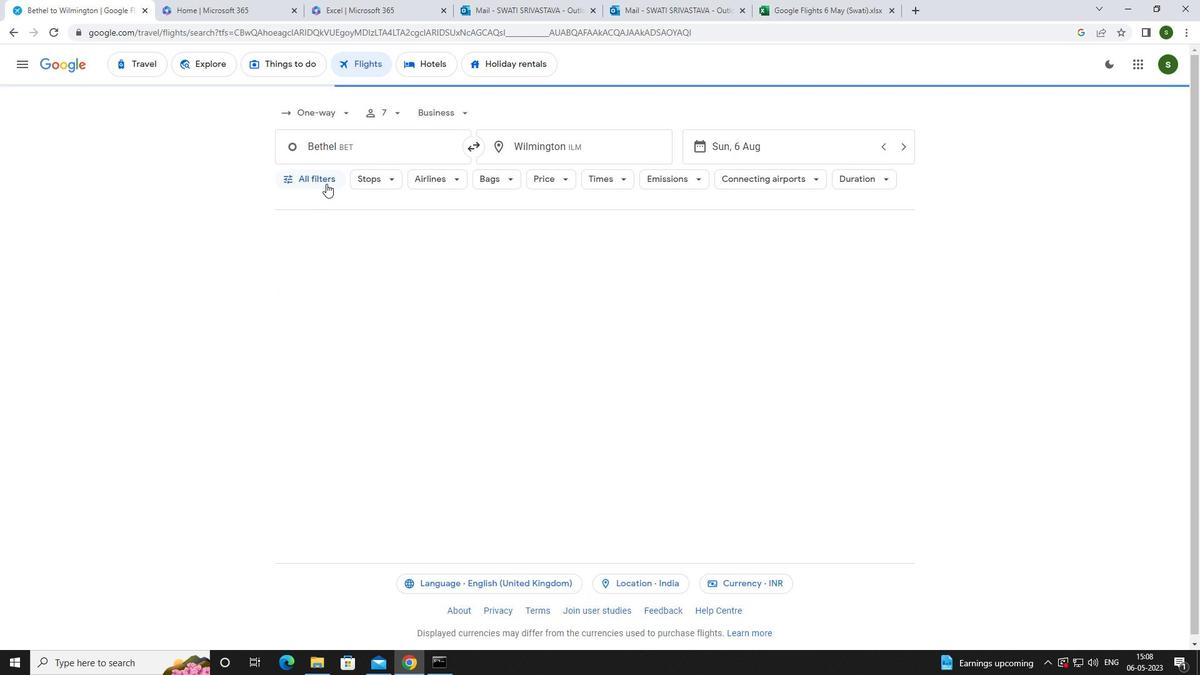 
Action: Mouse moved to (463, 448)
Screenshot: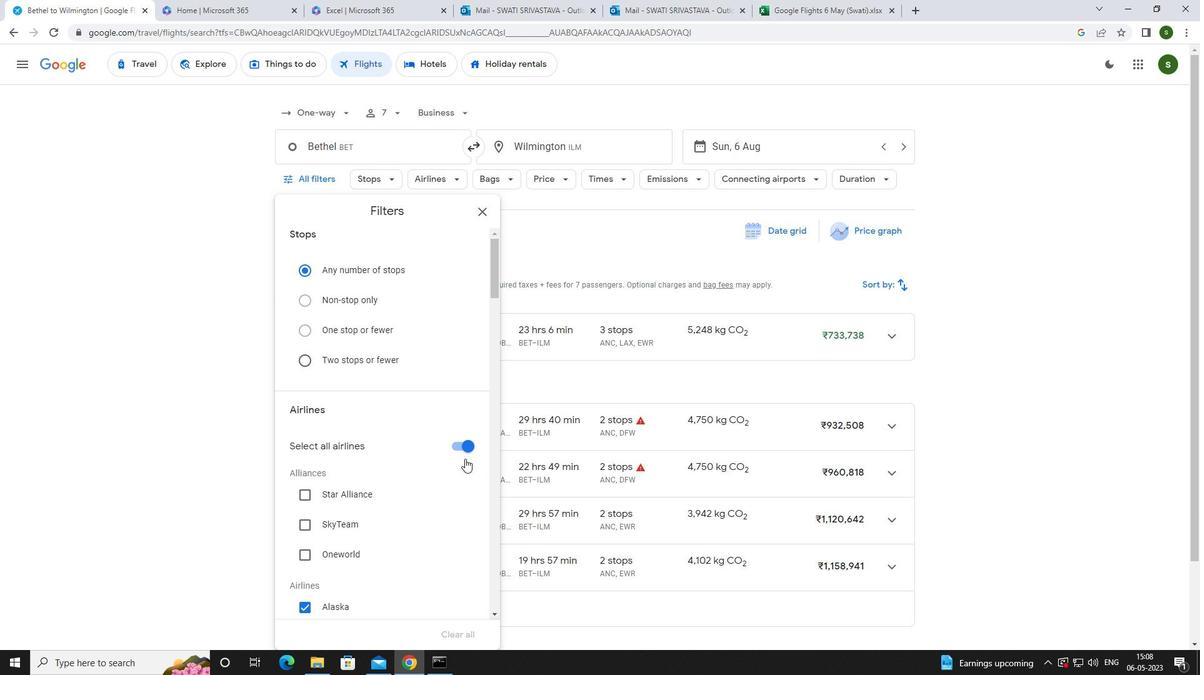 
Action: Mouse pressed left at (463, 448)
Screenshot: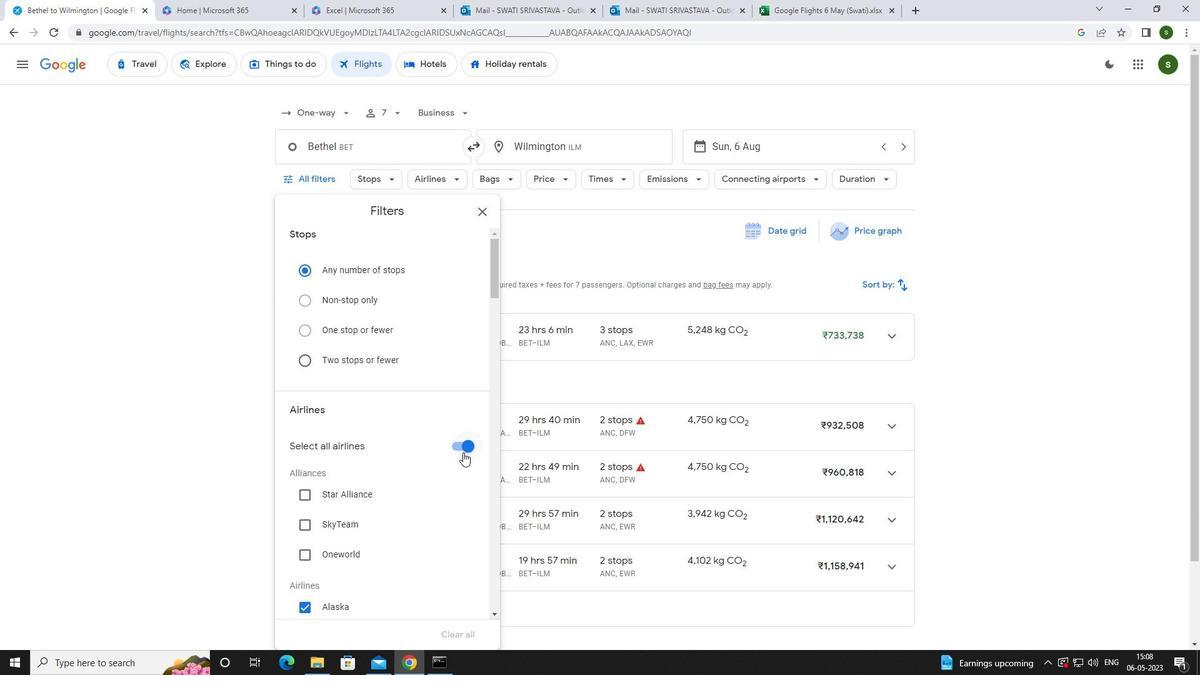 
Action: Mouse moved to (440, 420)
Screenshot: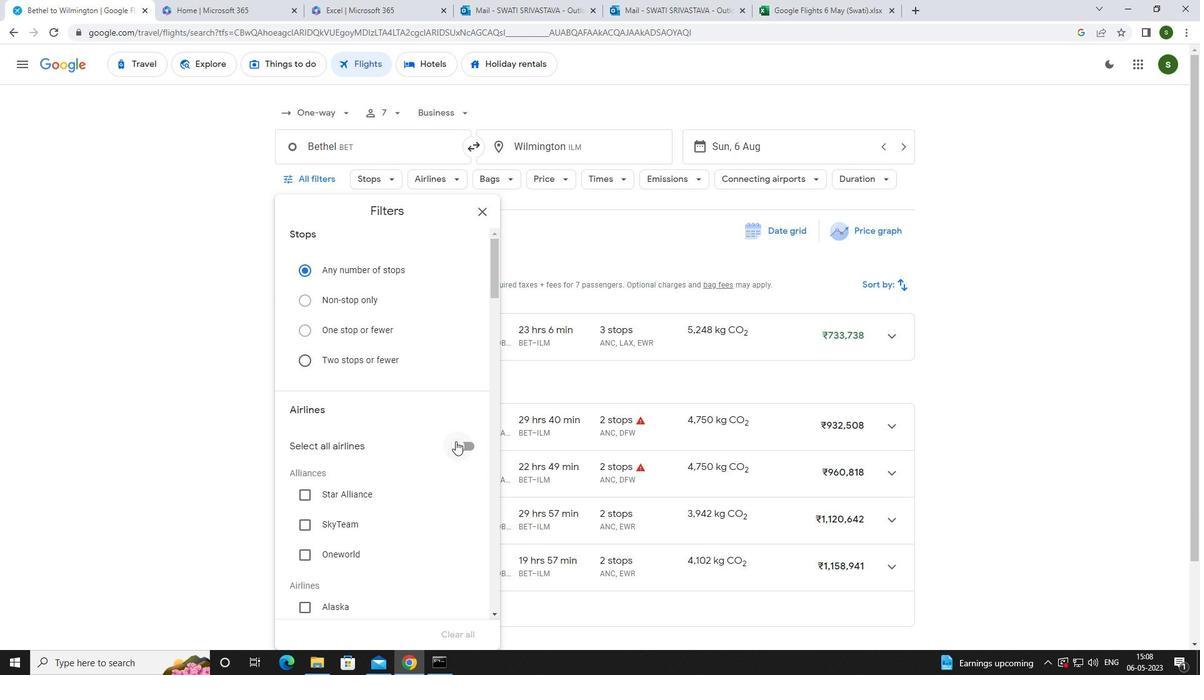 
Action: Mouse scrolled (440, 419) with delta (0, 0)
Screenshot: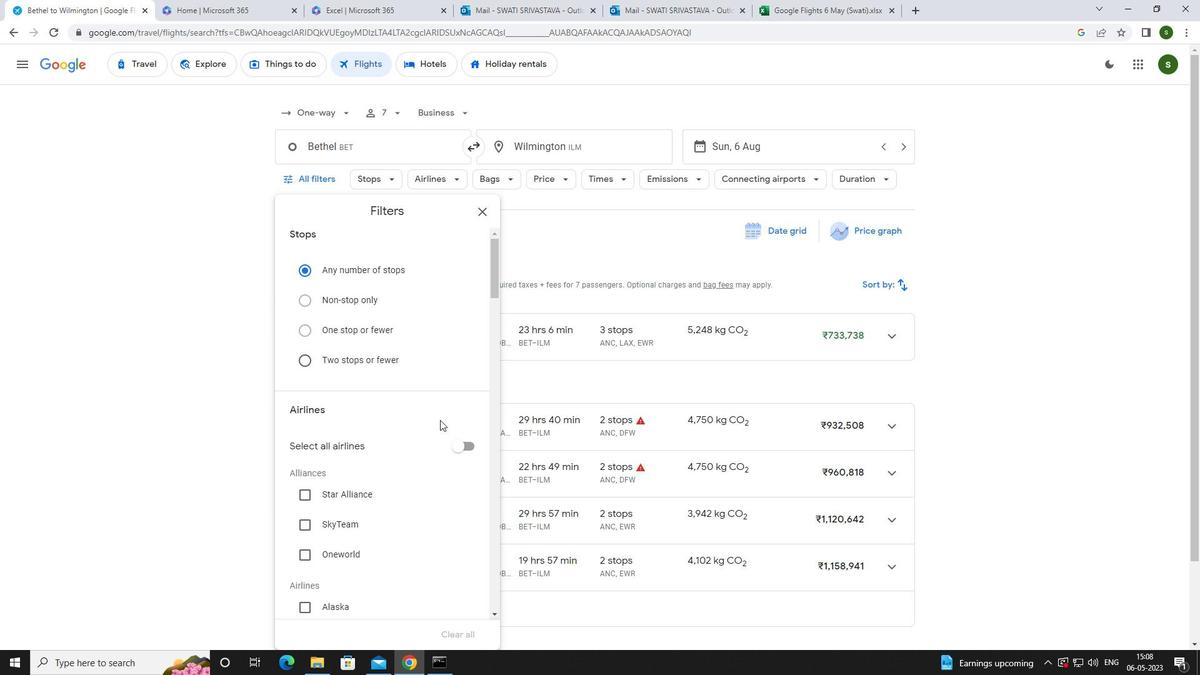 
Action: Mouse scrolled (440, 419) with delta (0, 0)
Screenshot: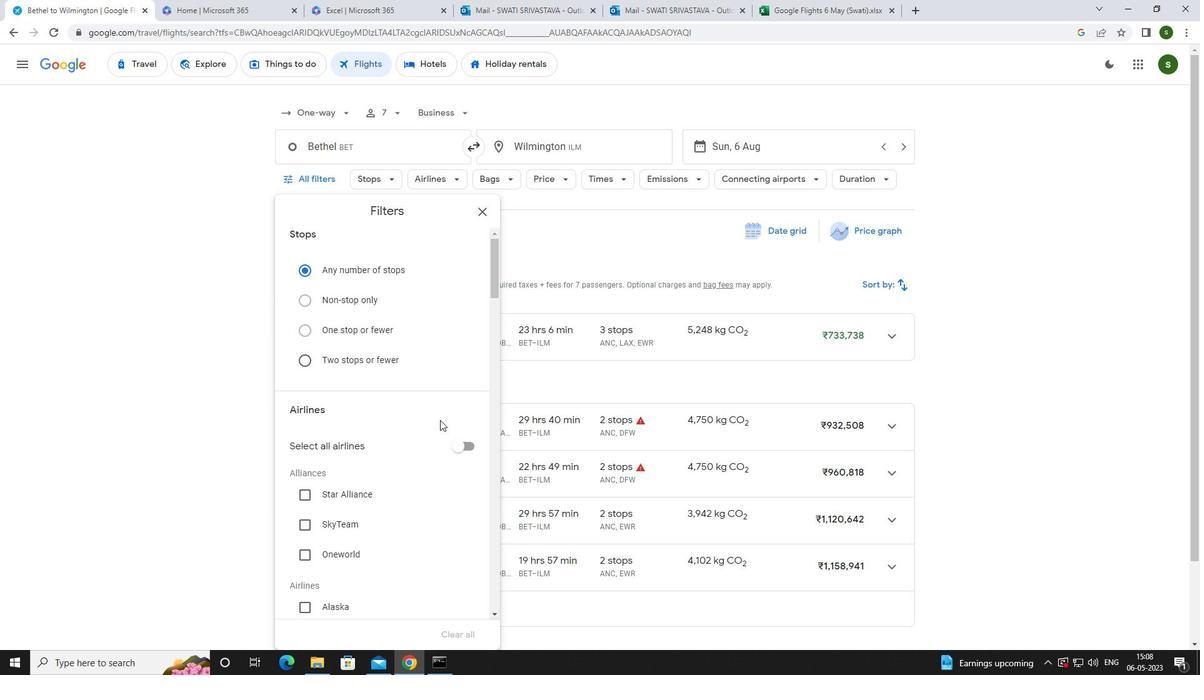
Action: Mouse scrolled (440, 419) with delta (0, 0)
Screenshot: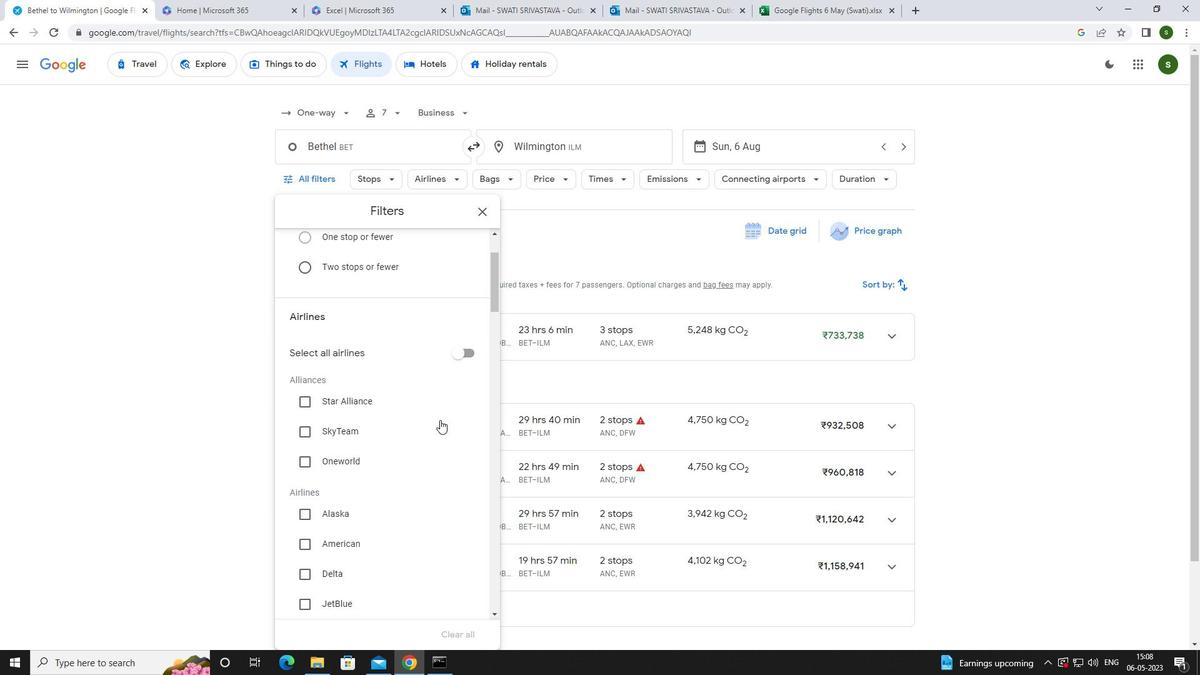 
Action: Mouse moved to (438, 415)
Screenshot: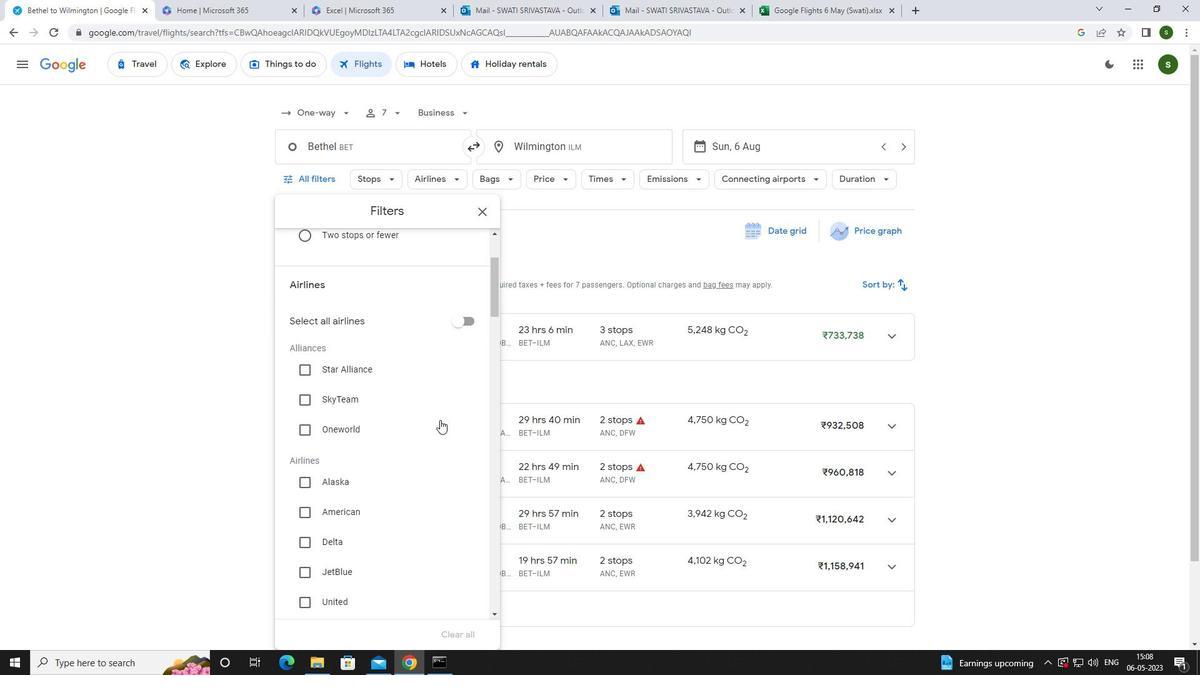 
Action: Mouse scrolled (438, 414) with delta (0, 0)
Screenshot: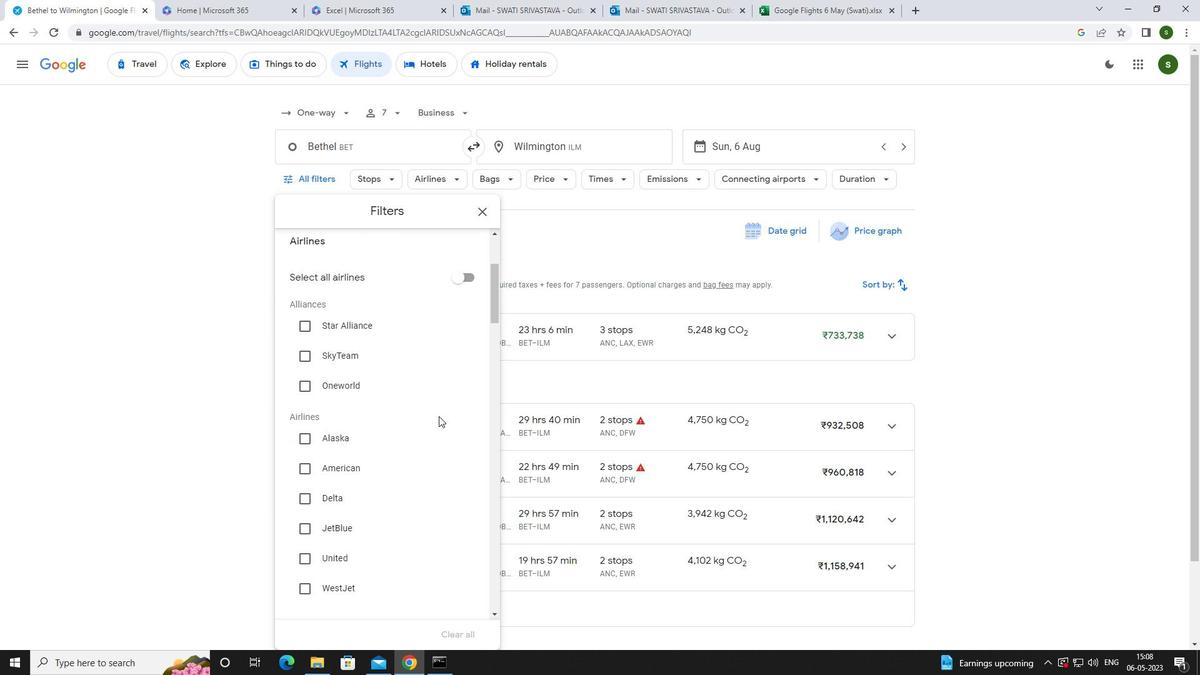 
Action: Mouse moved to (335, 452)
Screenshot: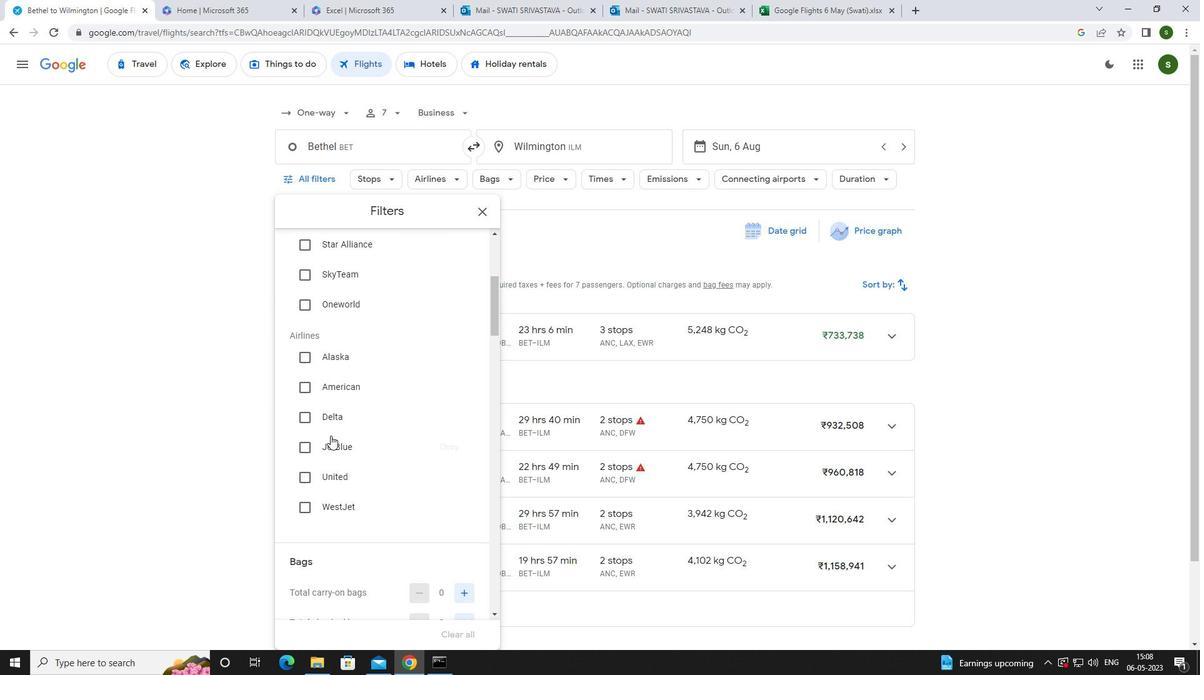 
Action: Mouse pressed left at (335, 452)
Screenshot: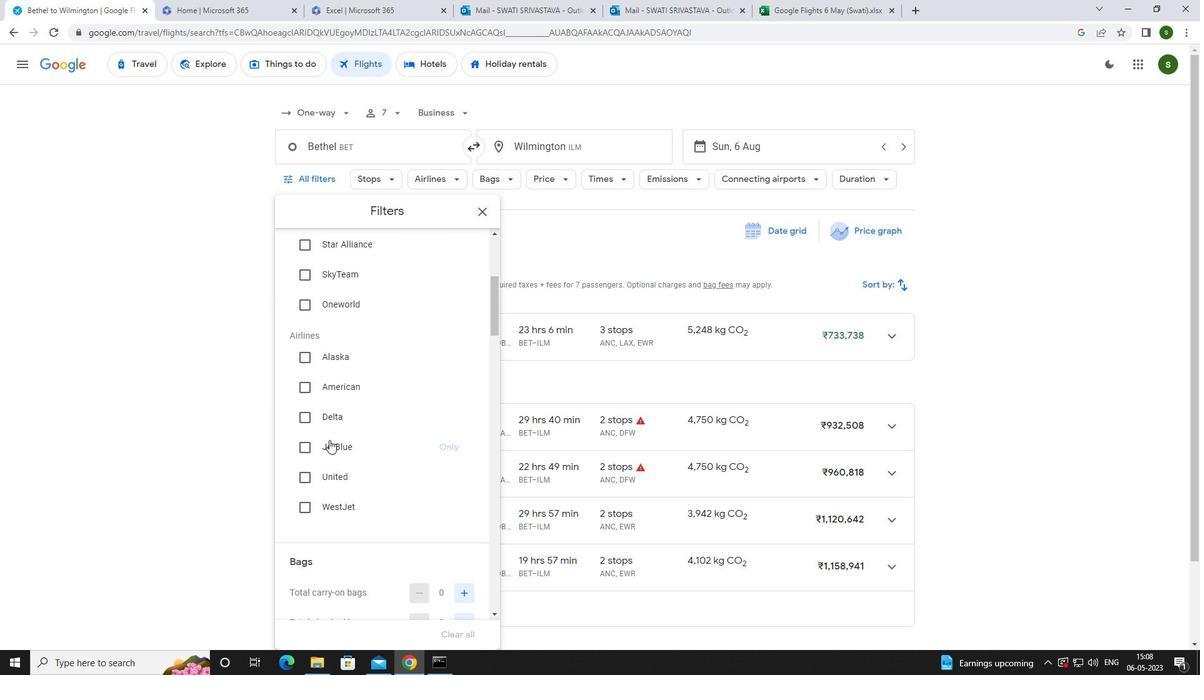 
Action: Mouse scrolled (335, 452) with delta (0, 0)
Screenshot: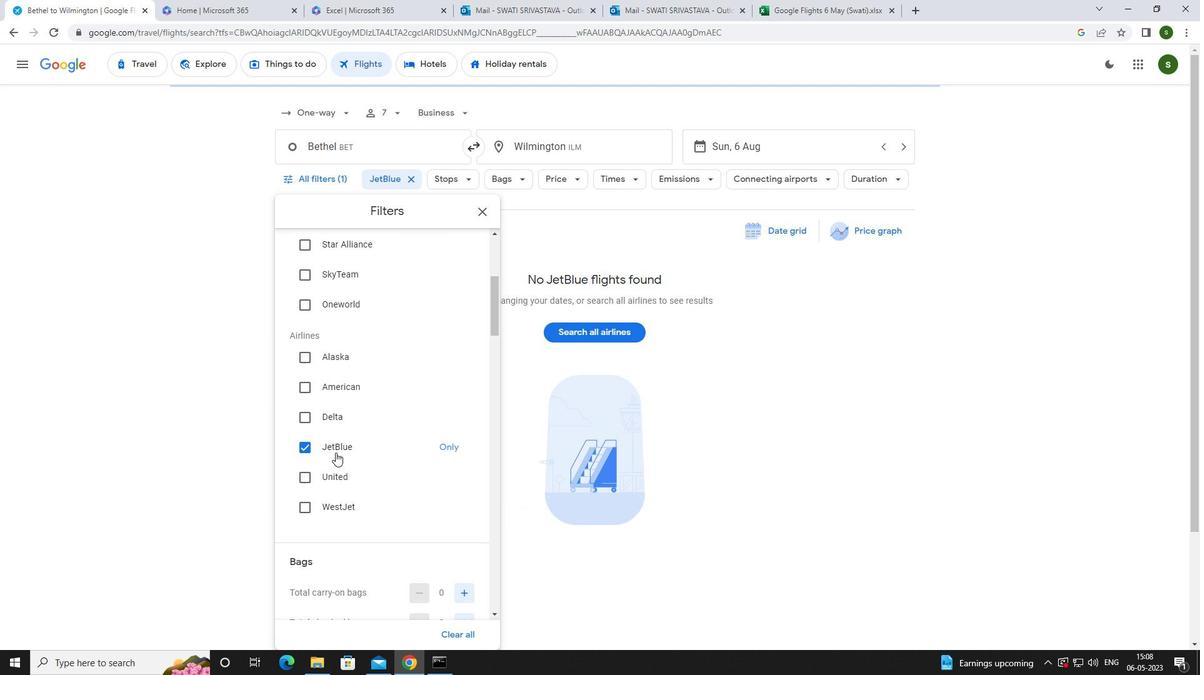 
Action: Mouse scrolled (335, 452) with delta (0, 0)
Screenshot: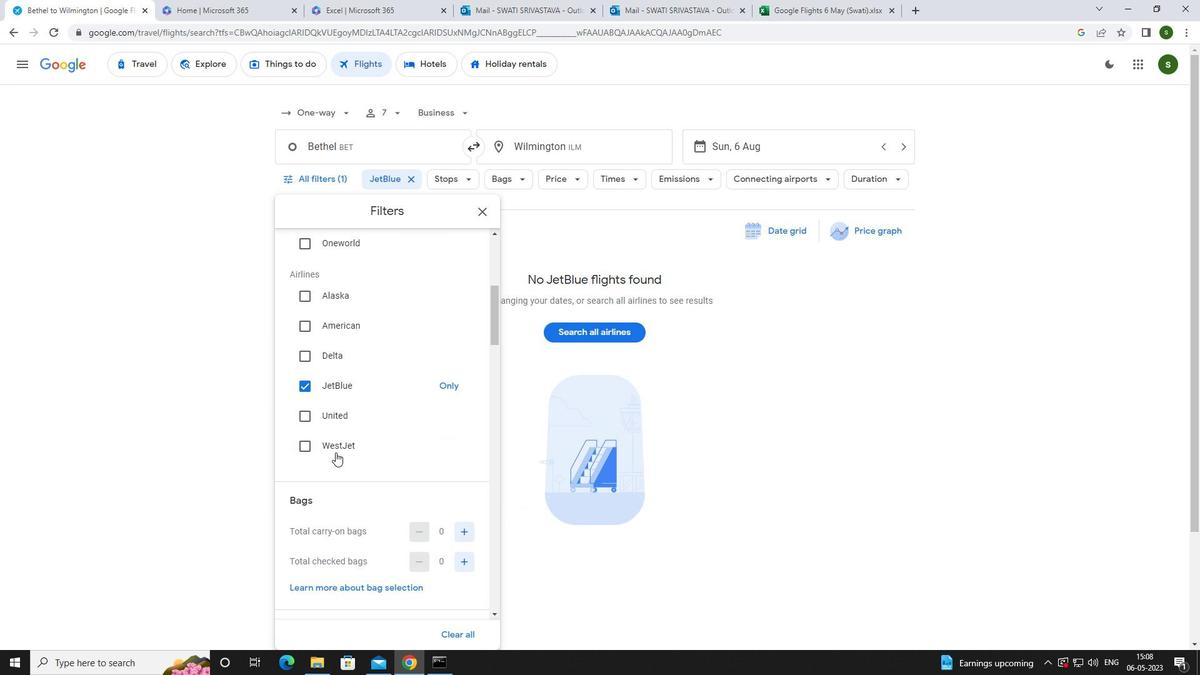 
Action: Mouse scrolled (335, 452) with delta (0, 0)
Screenshot: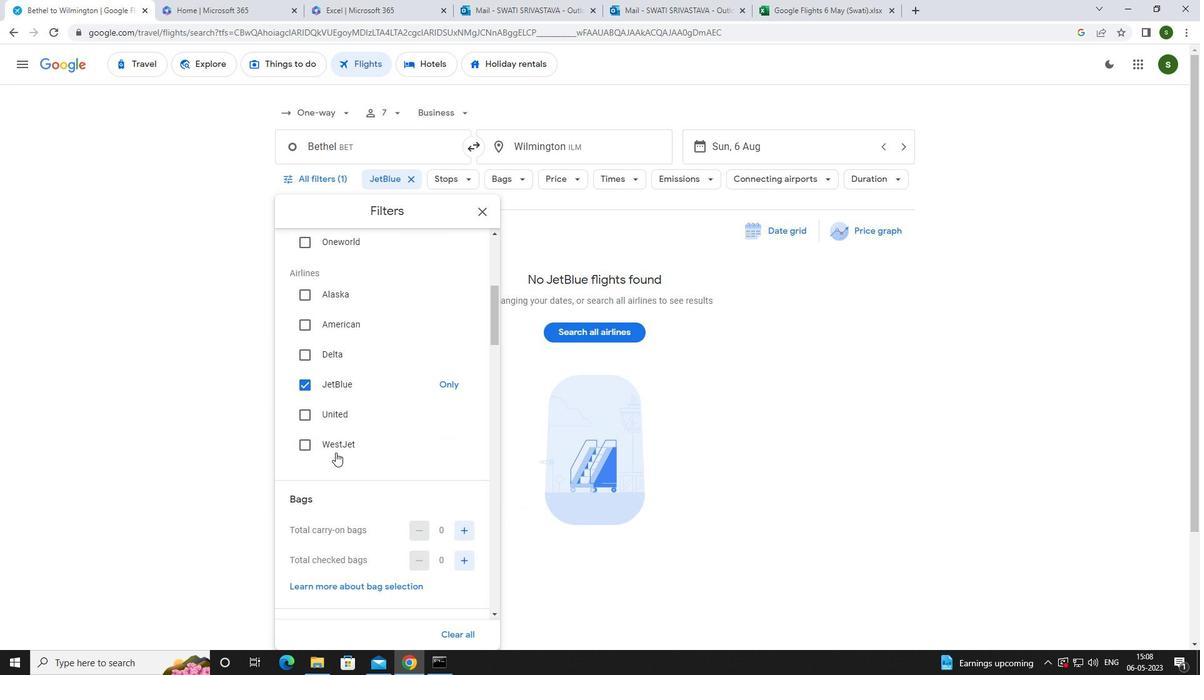 
Action: Mouse scrolled (335, 452) with delta (0, 0)
Screenshot: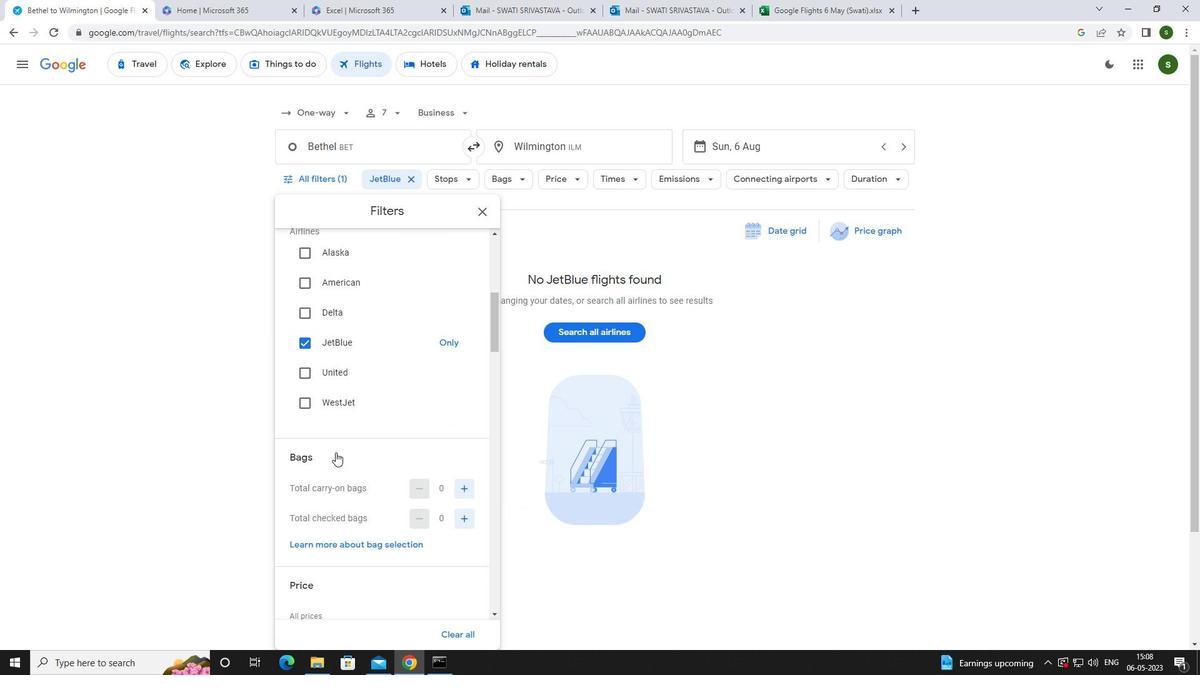 
Action: Mouse moved to (463, 493)
Screenshot: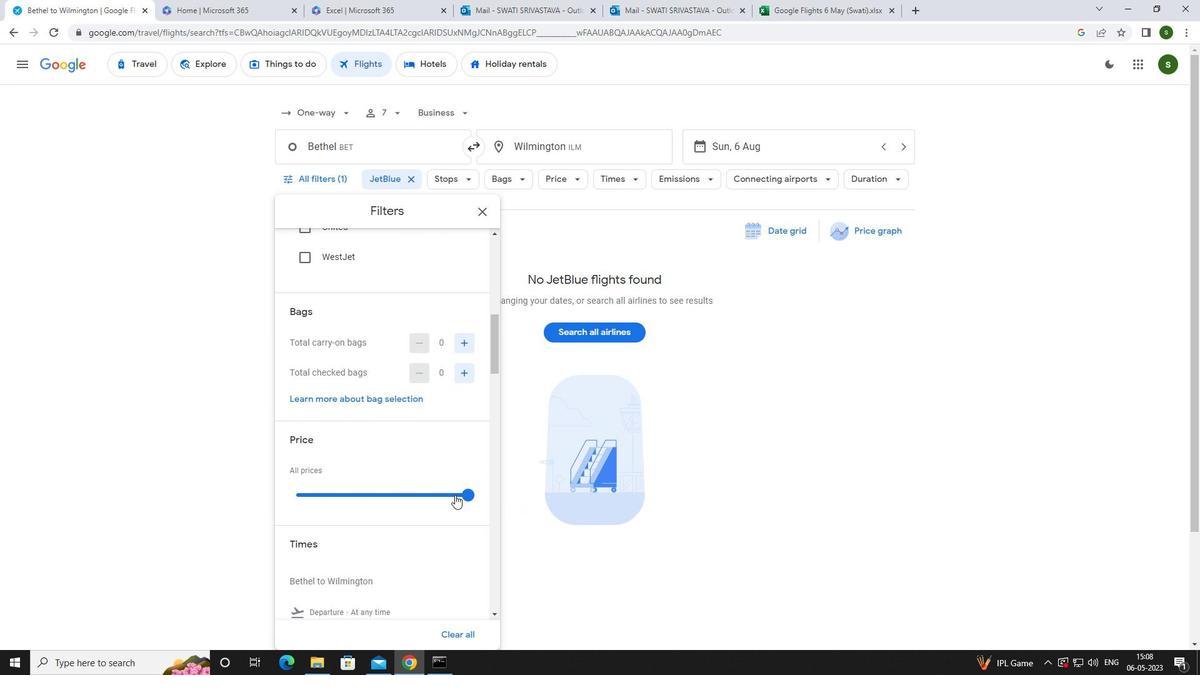 
Action: Mouse pressed left at (463, 493)
Screenshot: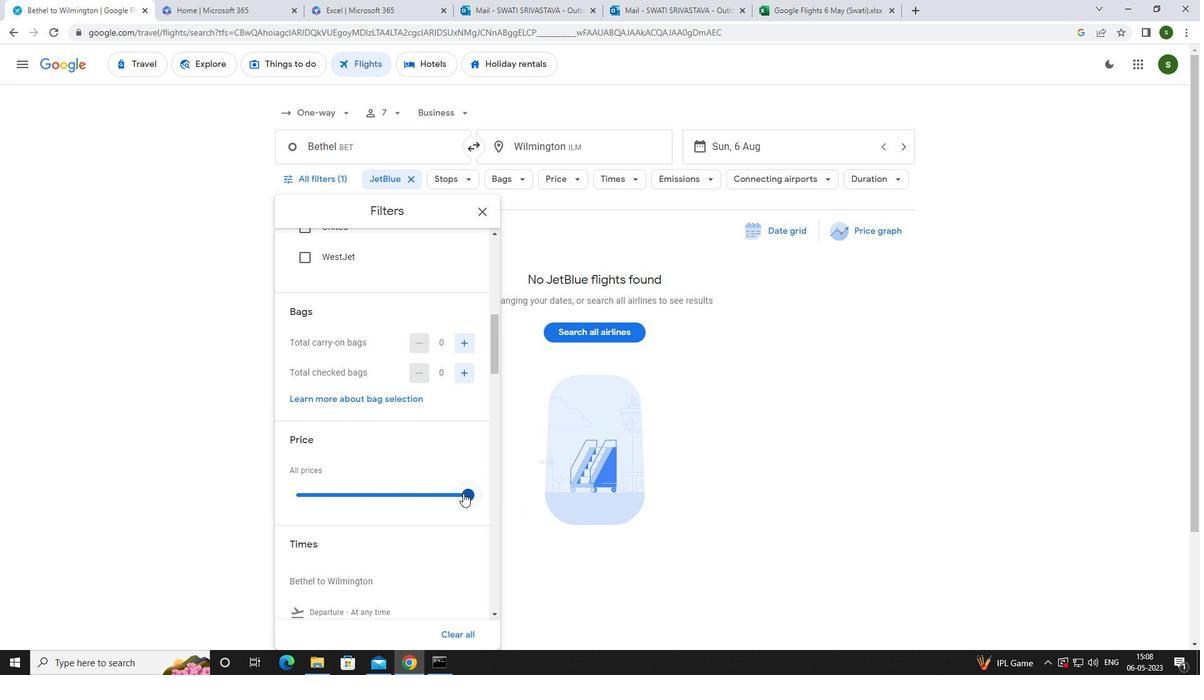 
Action: Mouse moved to (301, 496)
Screenshot: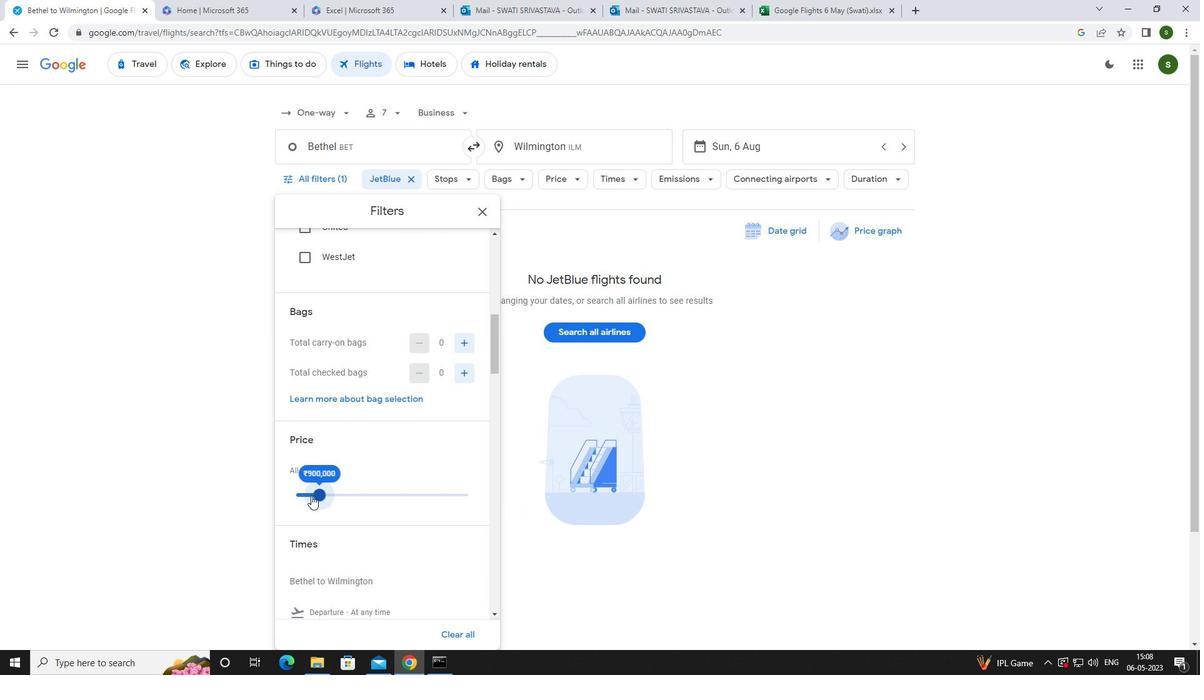 
Action: Mouse scrolled (301, 495) with delta (0, 0)
Screenshot: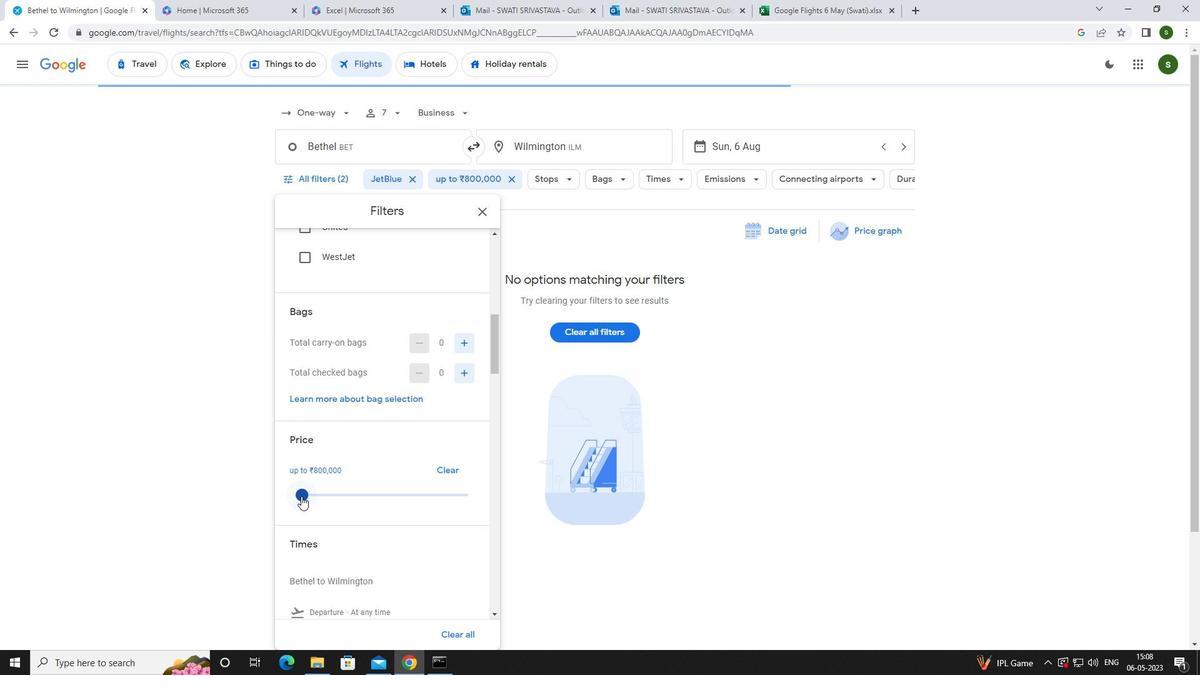 
Action: Mouse scrolled (301, 495) with delta (0, 0)
Screenshot: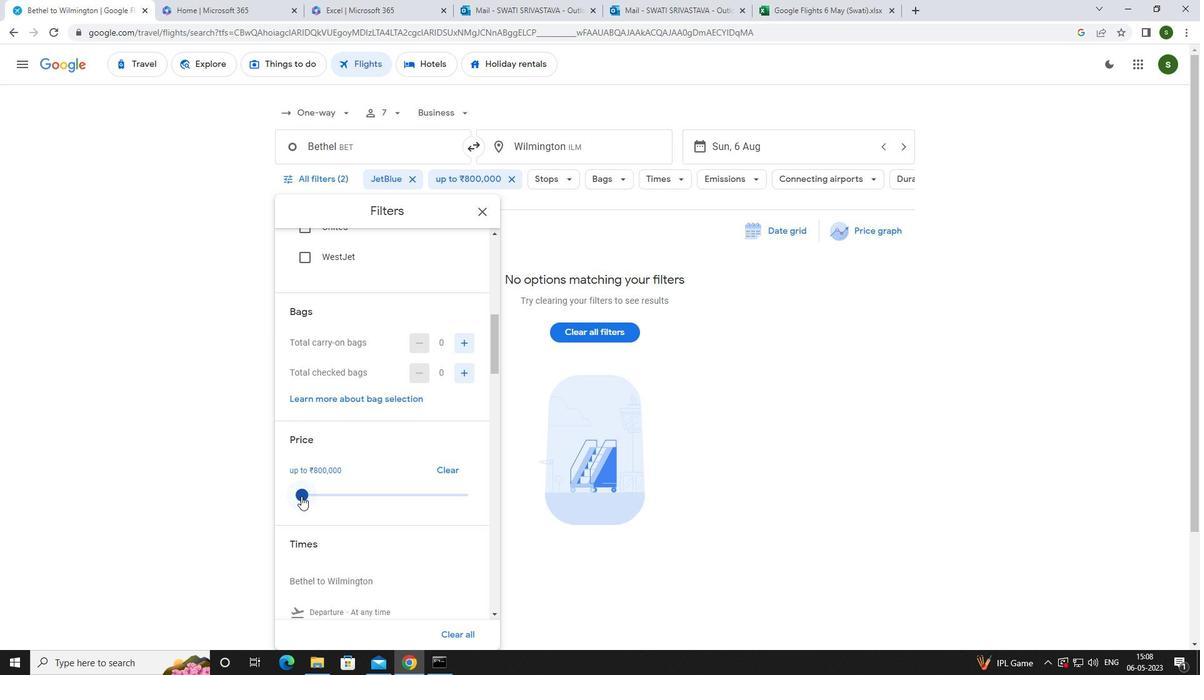 
Action: Mouse moved to (297, 513)
Screenshot: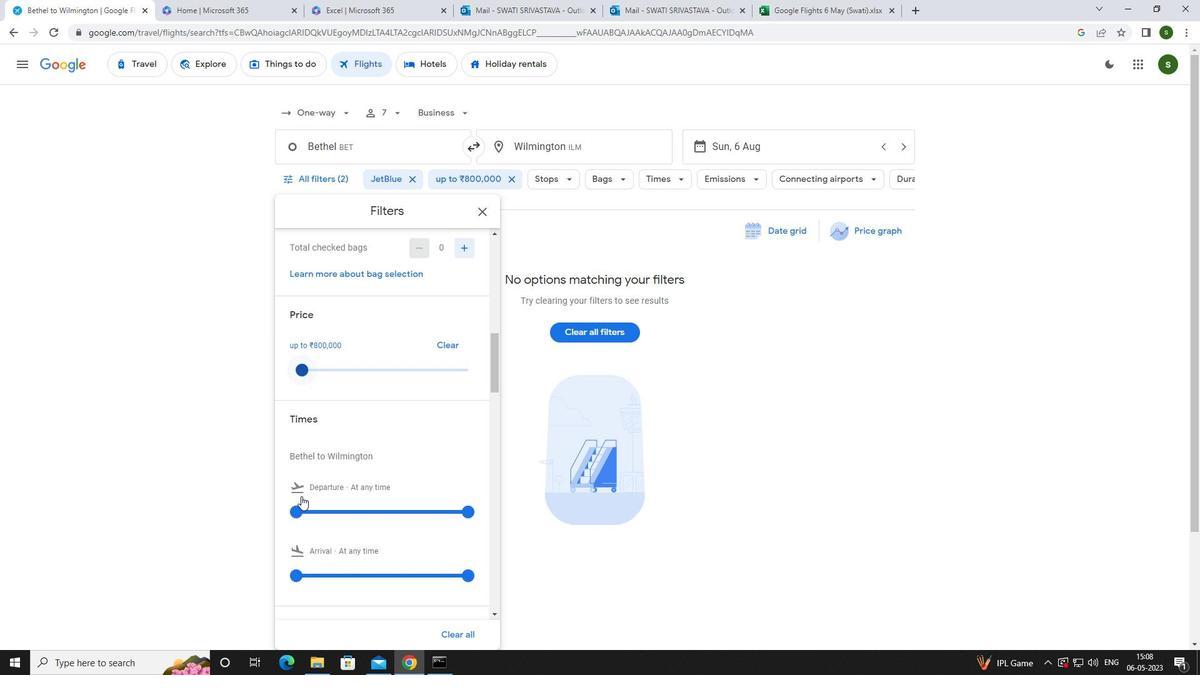 
Action: Mouse pressed left at (297, 513)
Screenshot: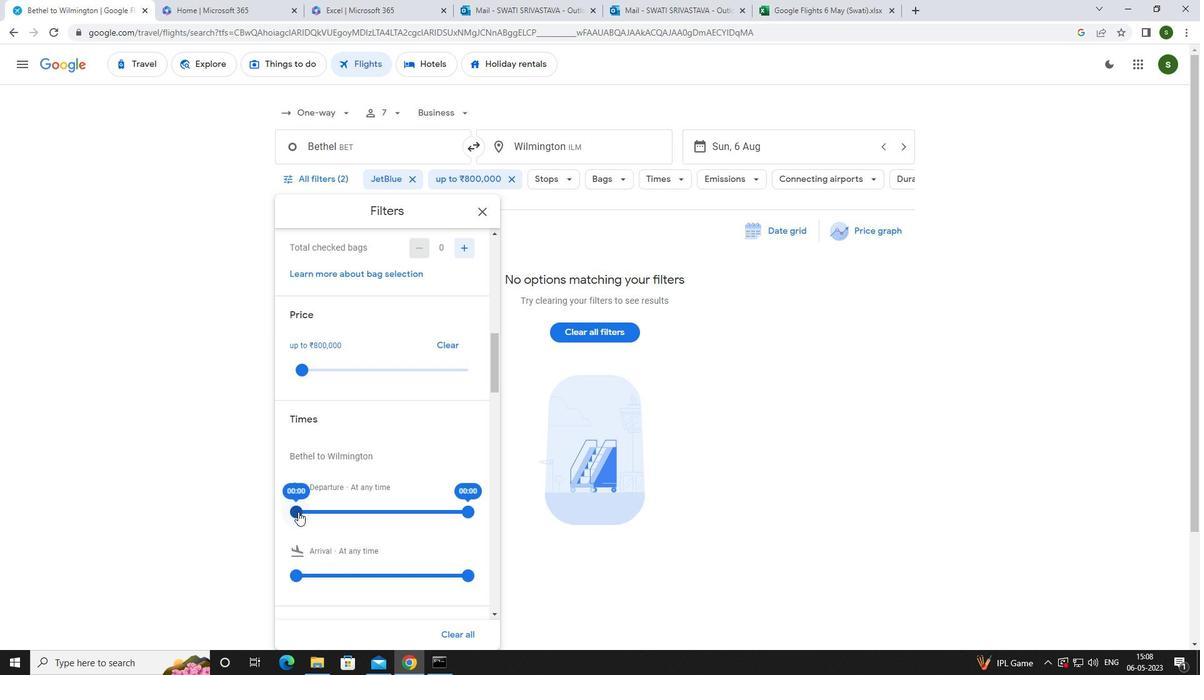 
Action: Mouse moved to (536, 558)
Screenshot: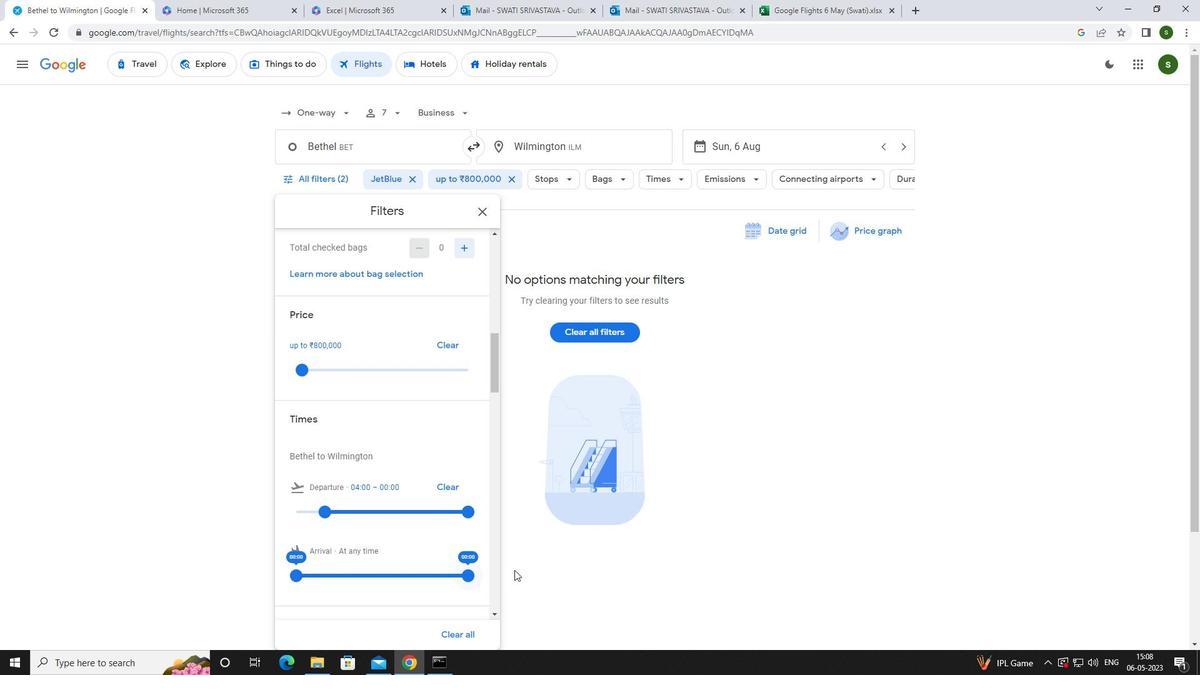 
Action: Mouse pressed left at (536, 558)
Screenshot: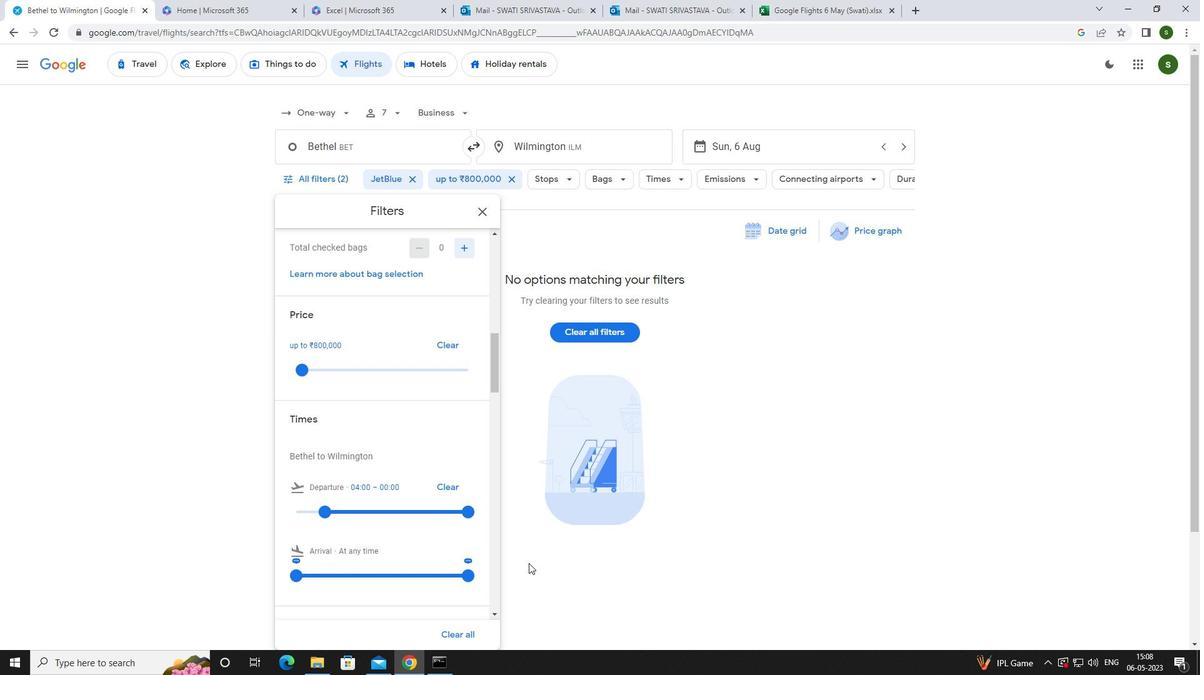 
Action: Mouse moved to (535, 553)
Screenshot: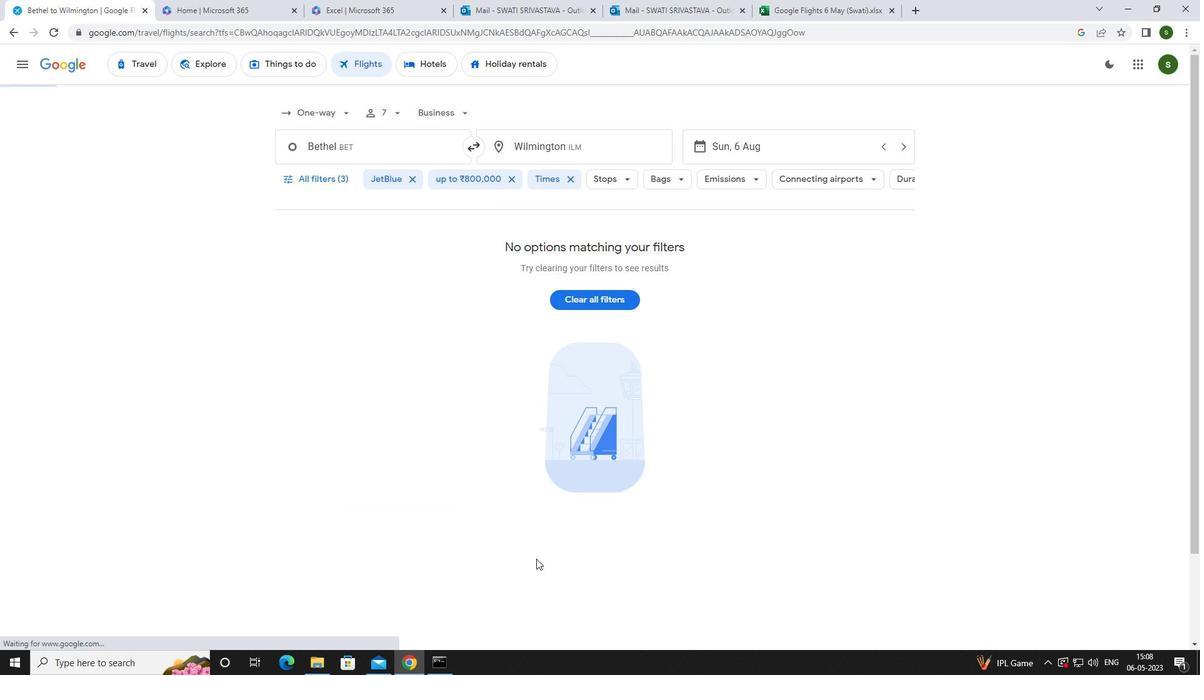 
